 Task: Add Jarrow Formulas Methyl B-12 Cherry Flavor 5000 Mcg to the cart.
Action: Mouse moved to (27, 78)
Screenshot: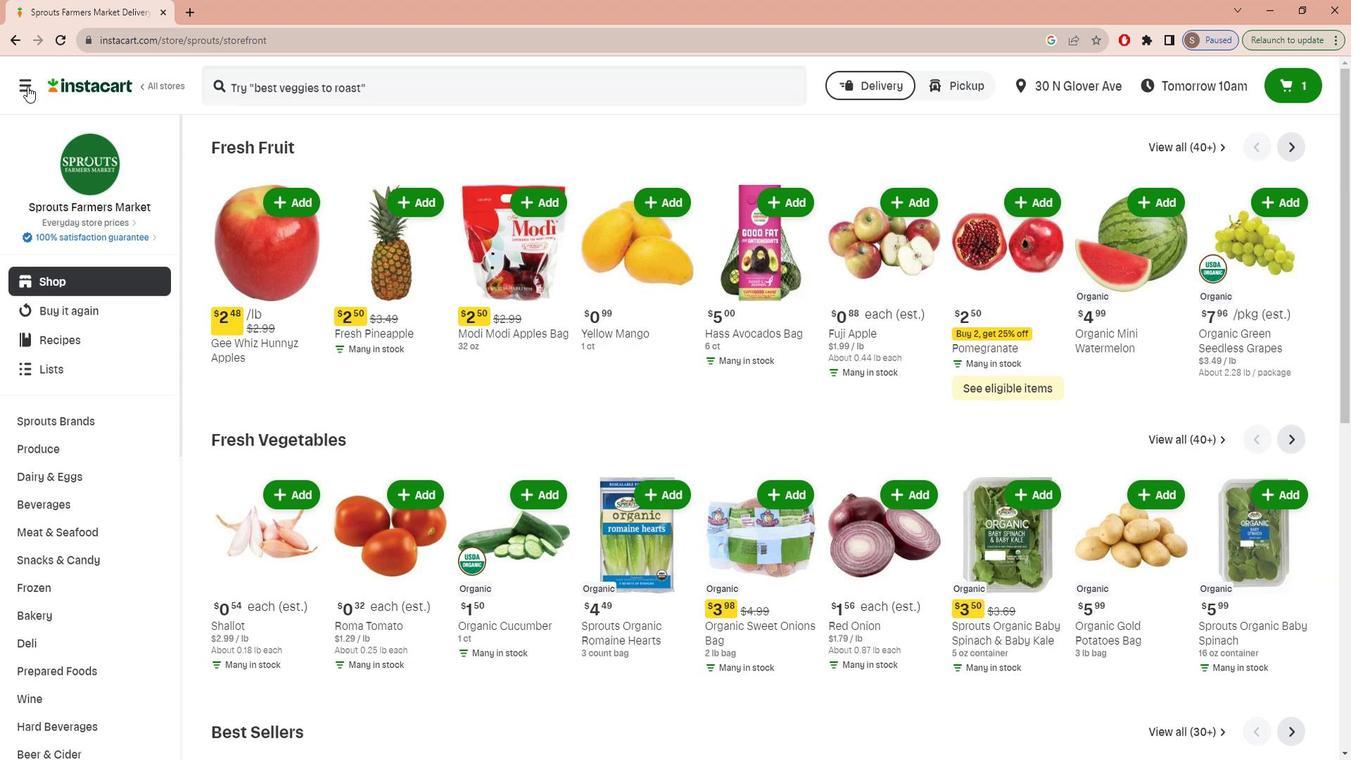 
Action: Mouse pressed left at (27, 78)
Screenshot: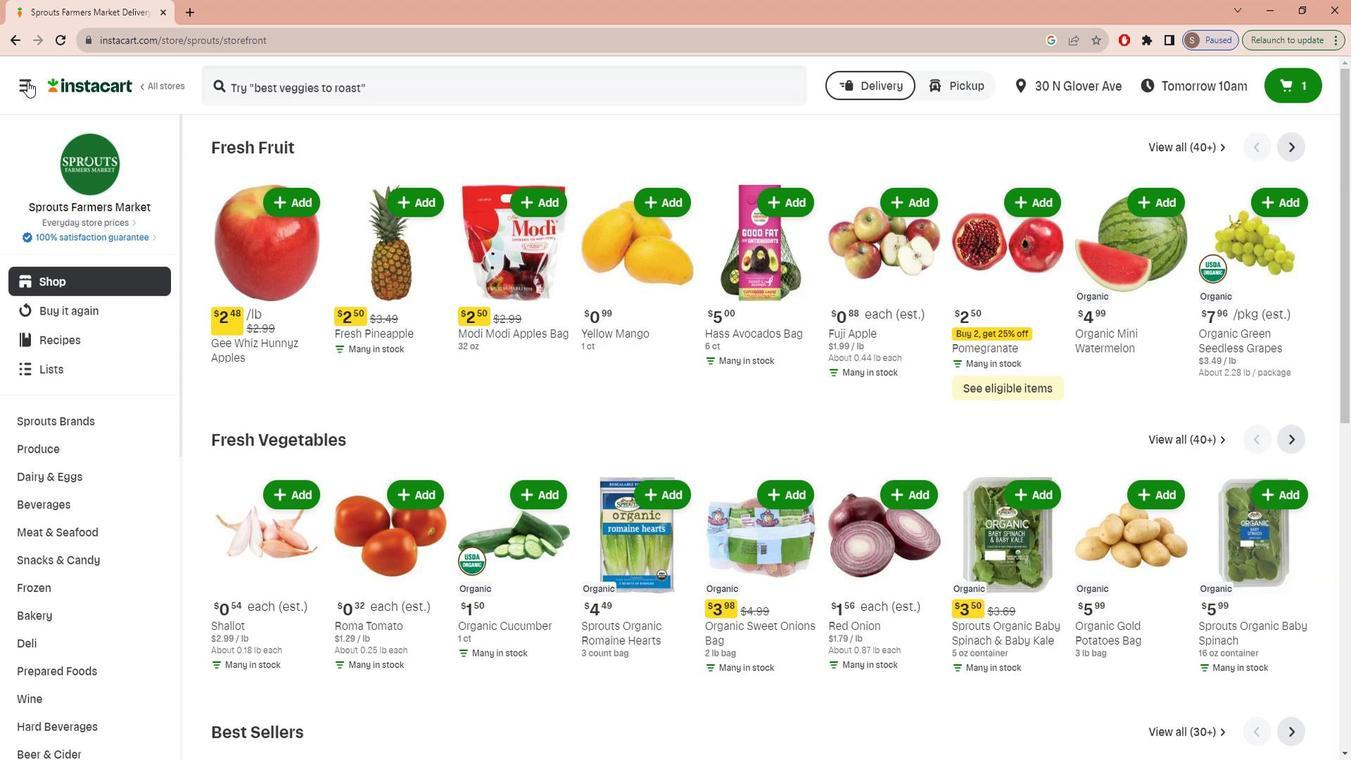 
Action: Mouse moved to (39, 181)
Screenshot: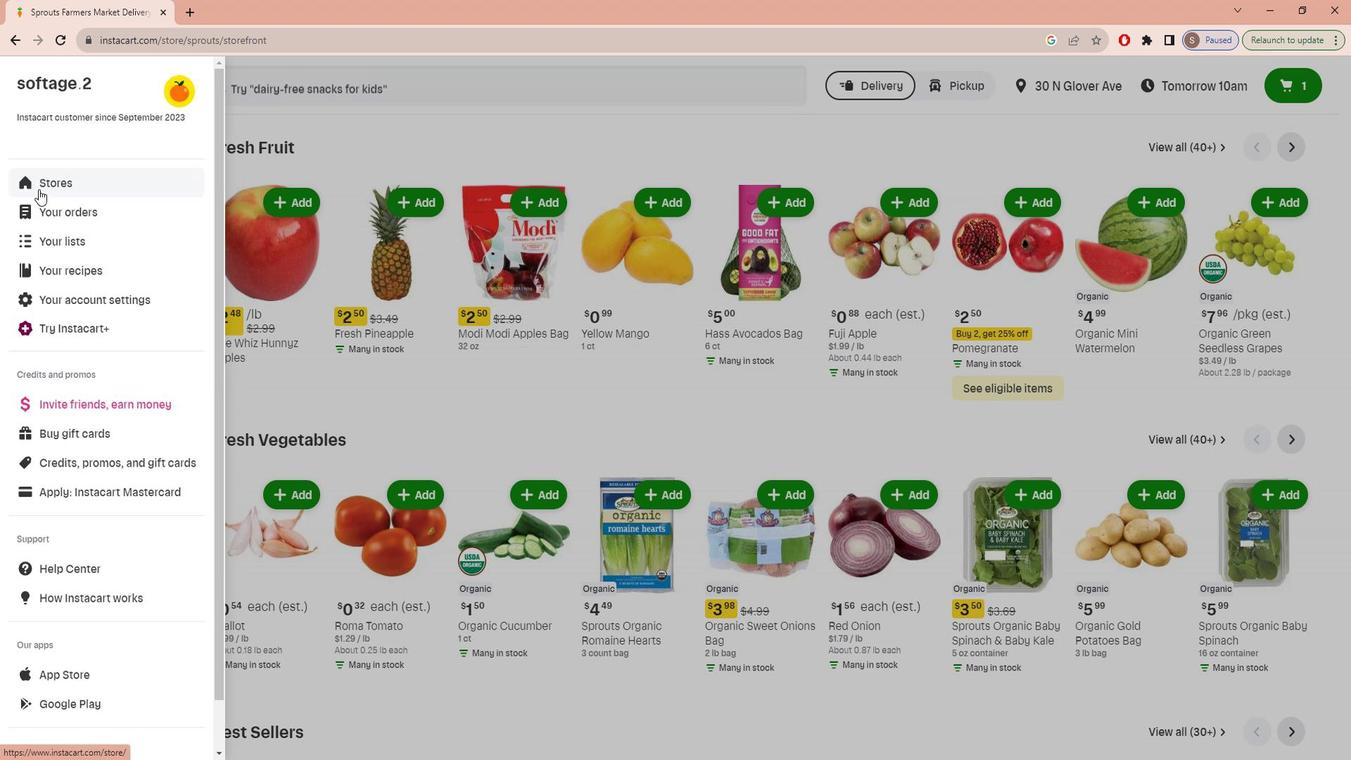 
Action: Mouse pressed left at (39, 181)
Screenshot: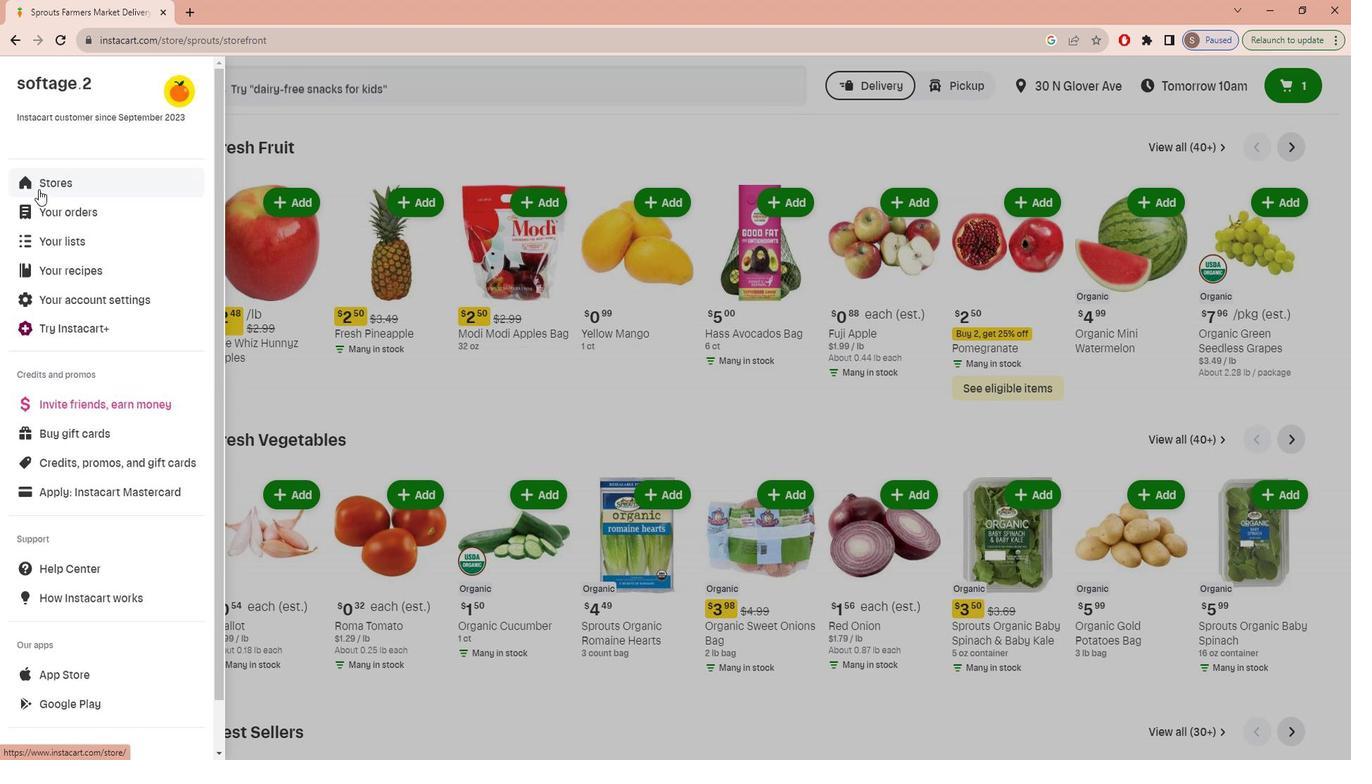 
Action: Mouse moved to (325, 140)
Screenshot: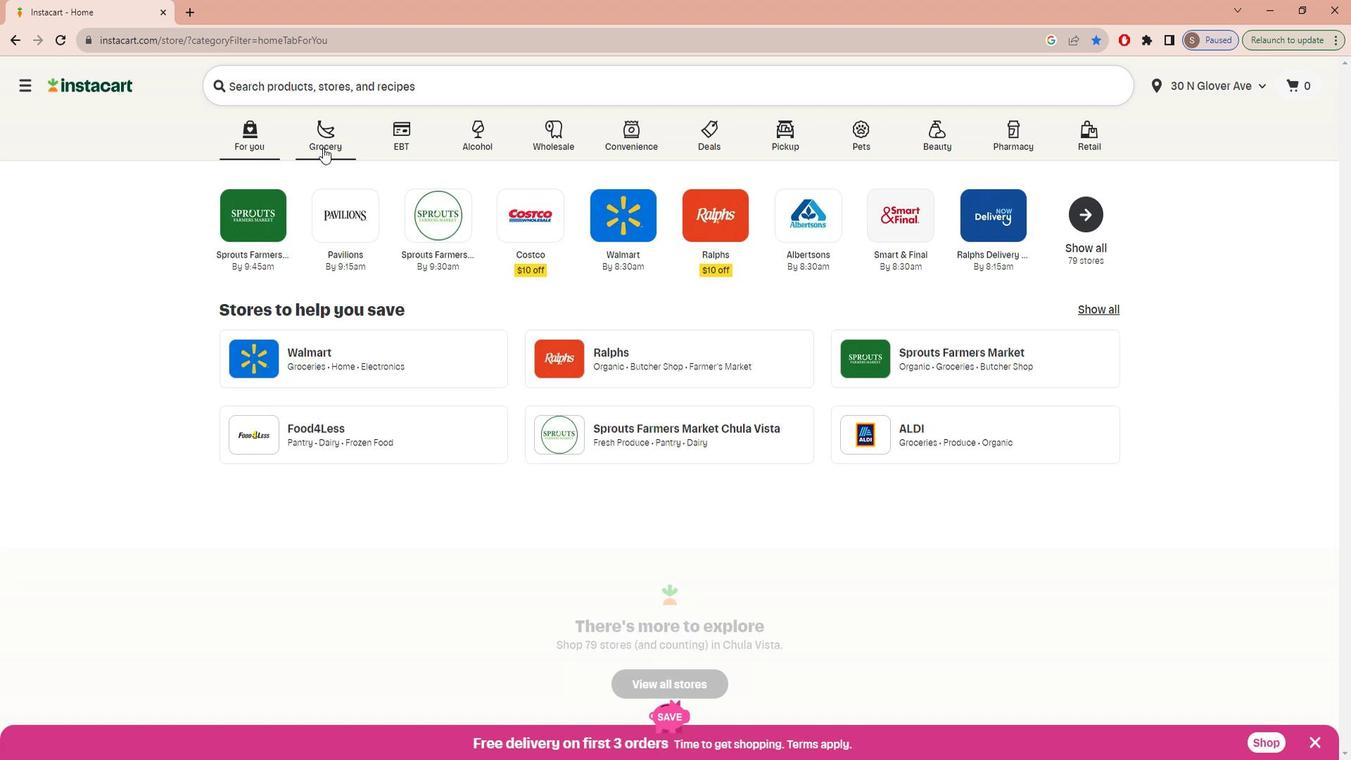 
Action: Mouse pressed left at (325, 140)
Screenshot: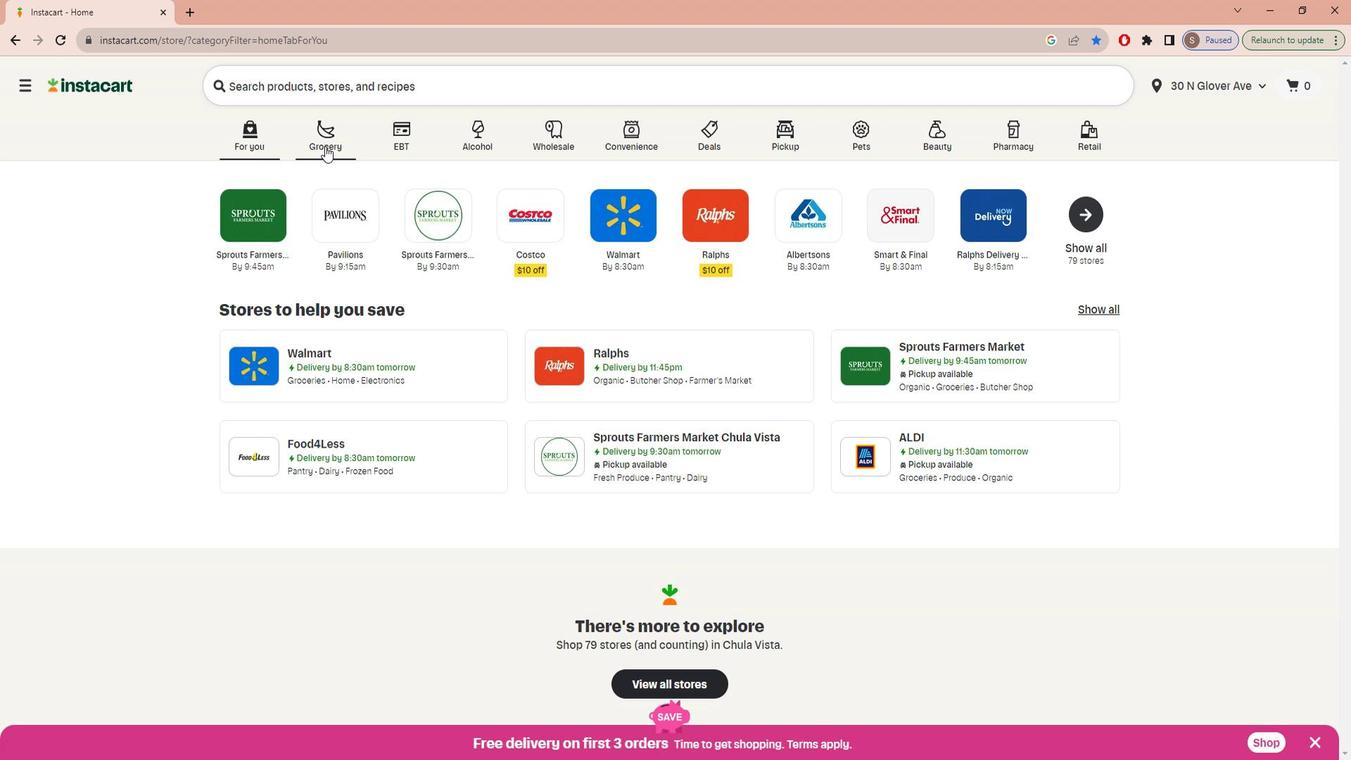 
Action: Mouse moved to (304, 391)
Screenshot: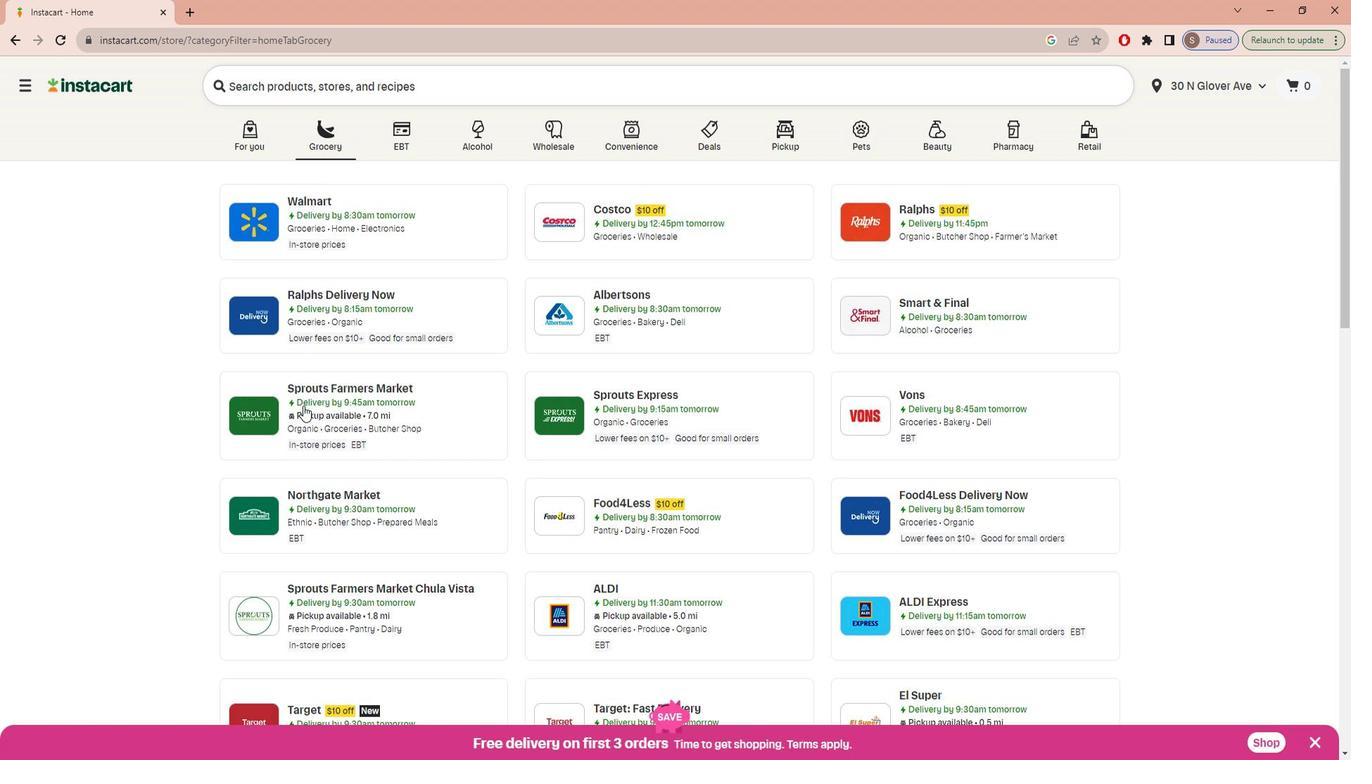 
Action: Mouse pressed left at (304, 391)
Screenshot: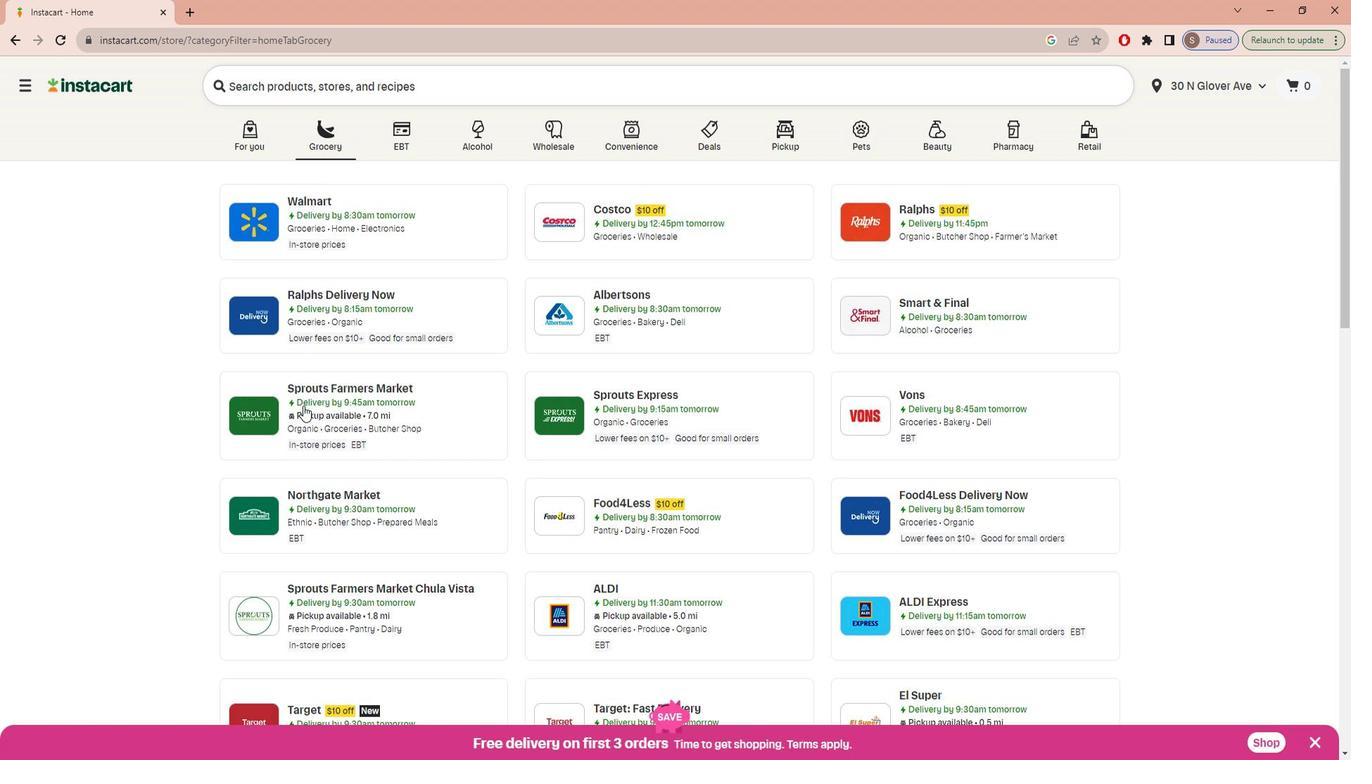 
Action: Mouse moved to (78, 591)
Screenshot: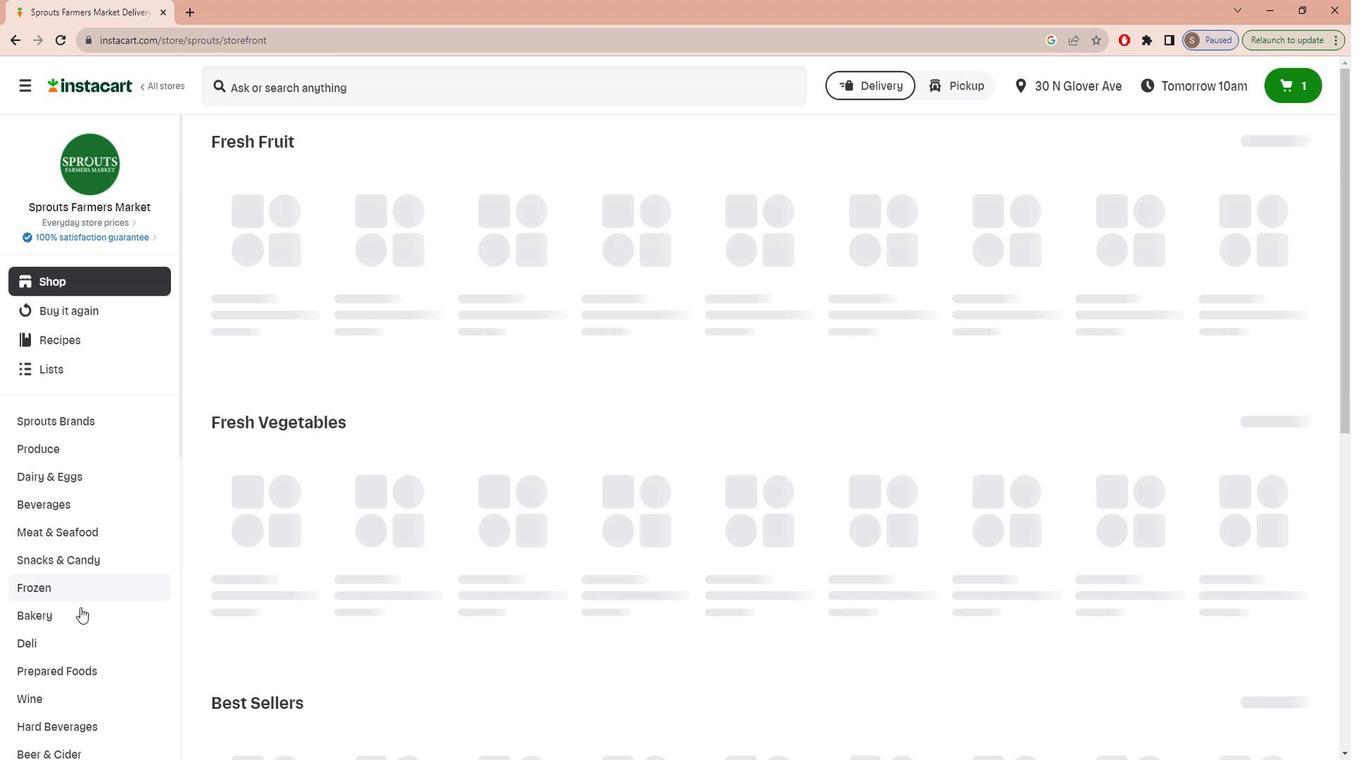
Action: Mouse scrolled (78, 591) with delta (0, 0)
Screenshot: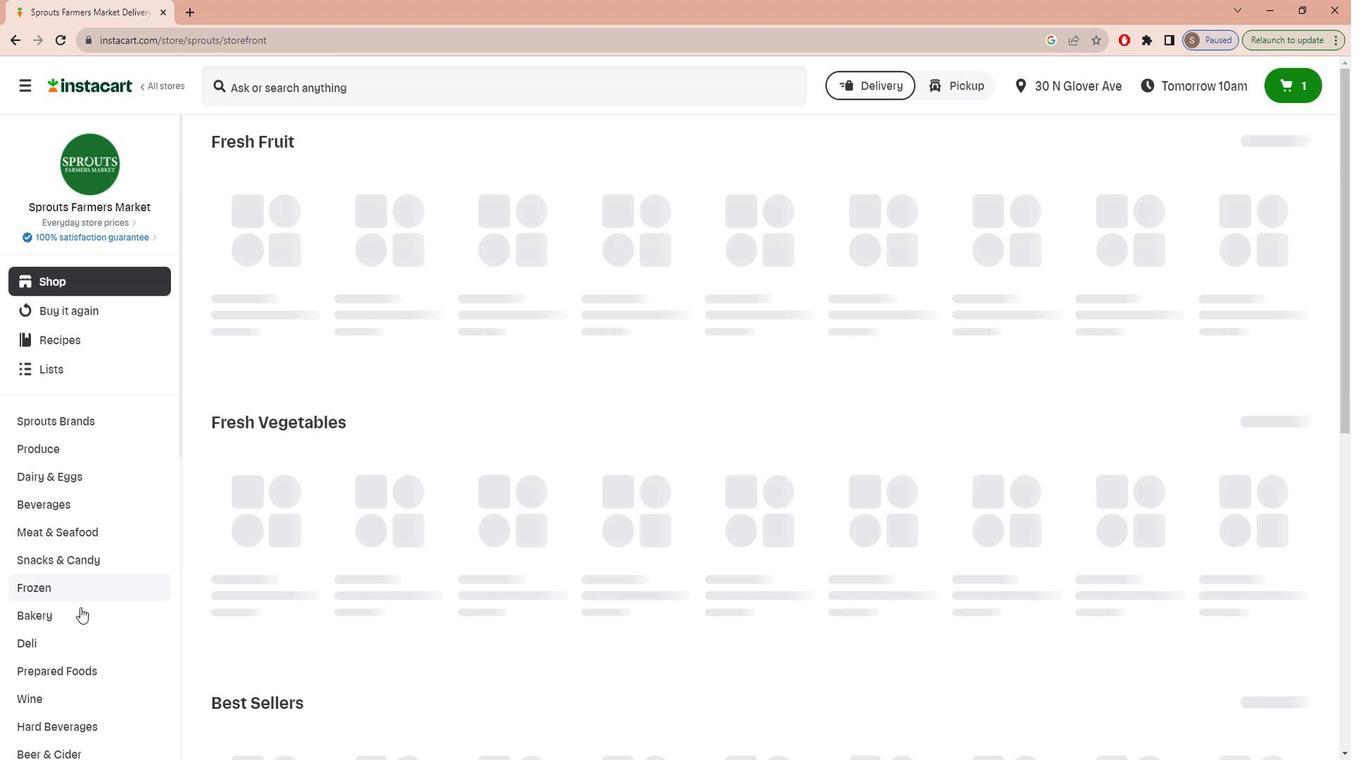 
Action: Mouse moved to (78, 593)
Screenshot: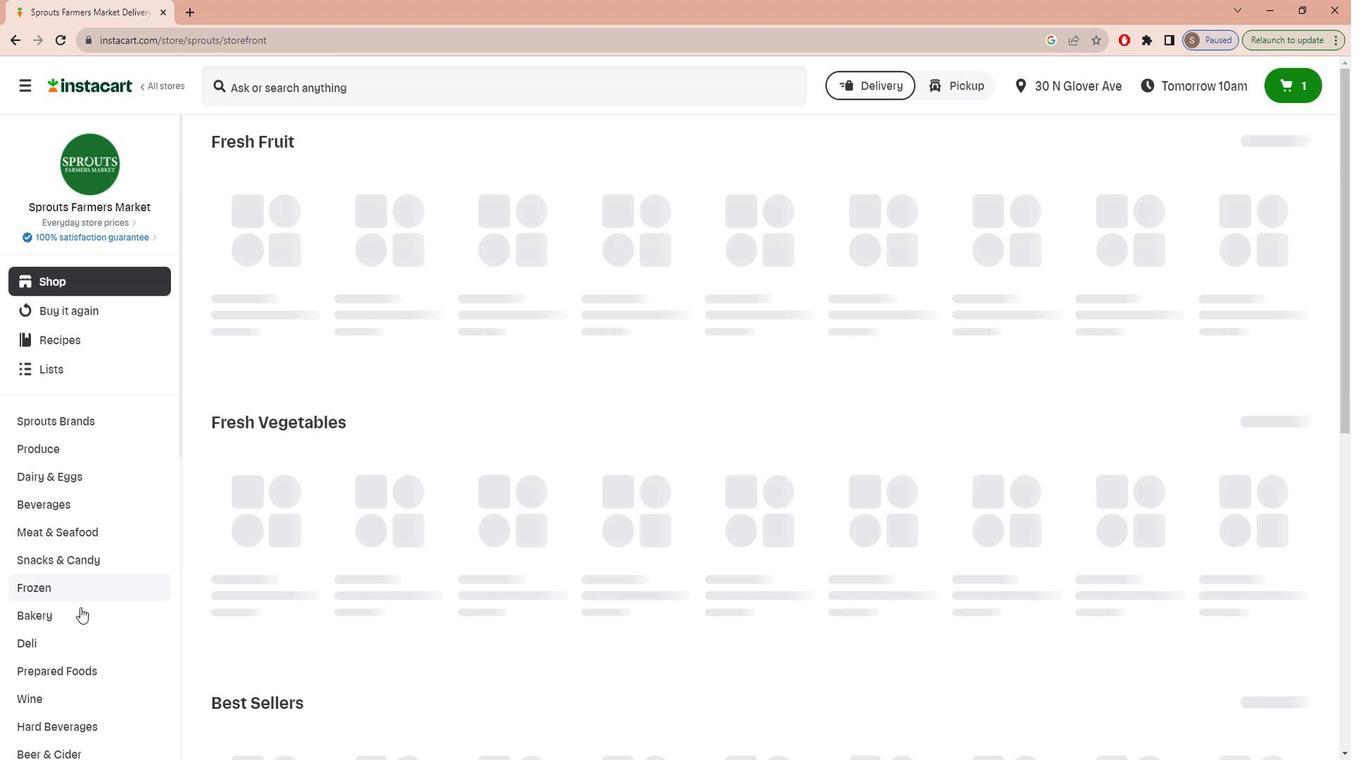 
Action: Mouse scrolled (78, 592) with delta (0, 0)
Screenshot: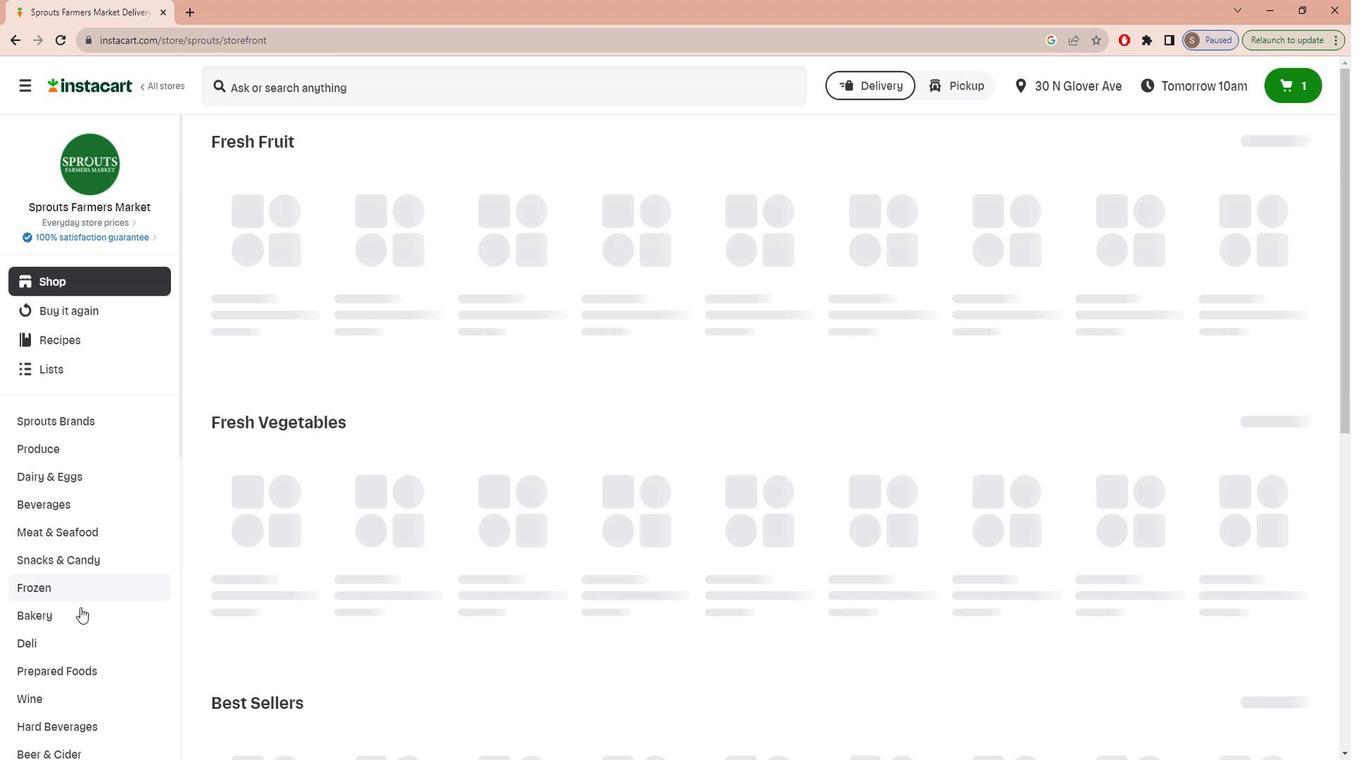 
Action: Mouse moved to (77, 593)
Screenshot: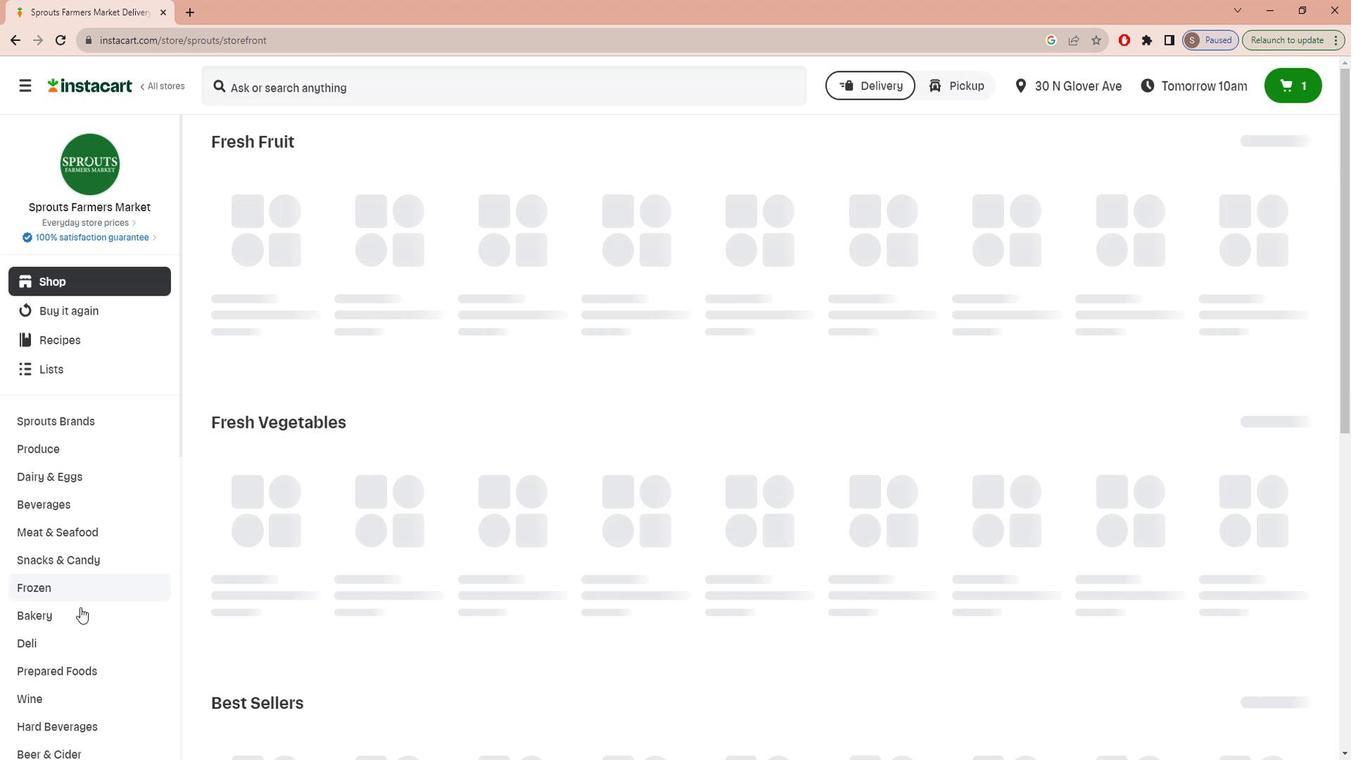 
Action: Mouse scrolled (77, 592) with delta (0, 0)
Screenshot: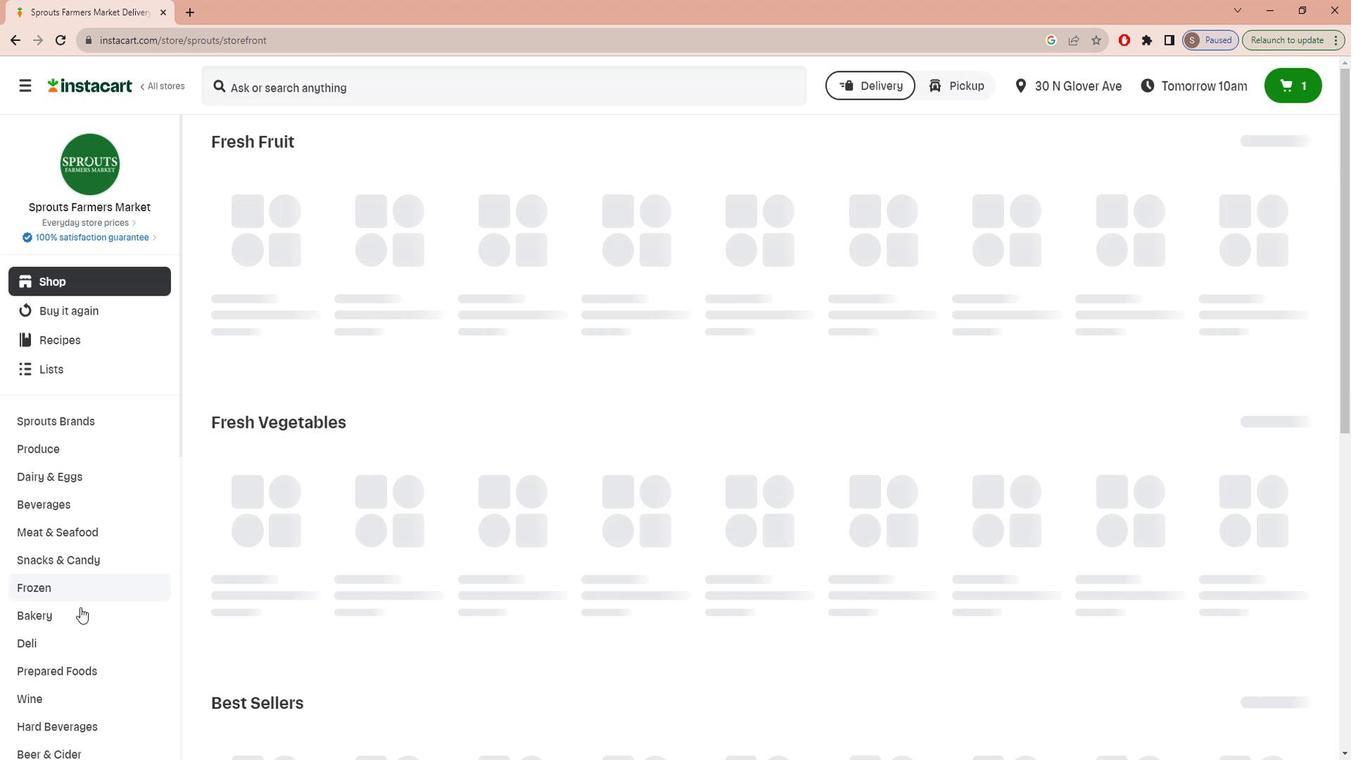 
Action: Mouse moved to (77, 593)
Screenshot: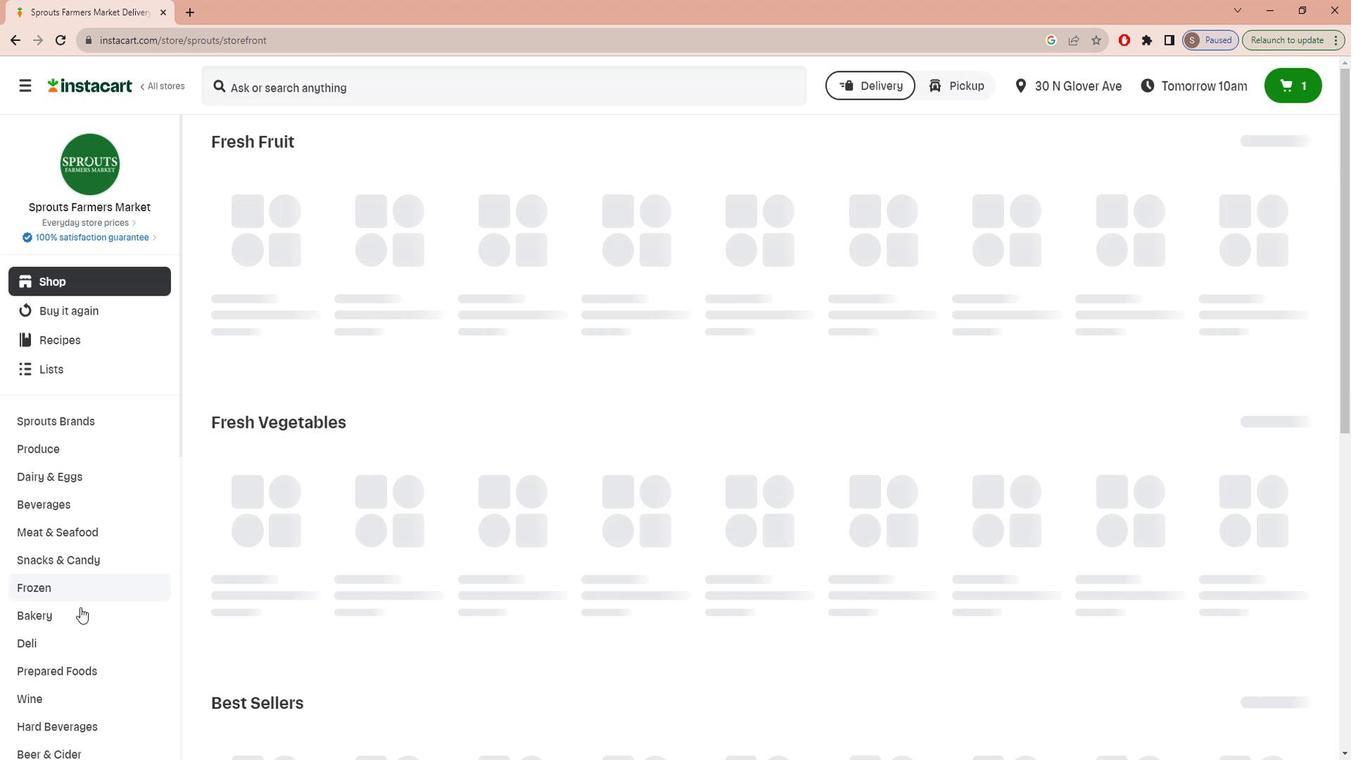 
Action: Mouse scrolled (77, 593) with delta (0, 0)
Screenshot: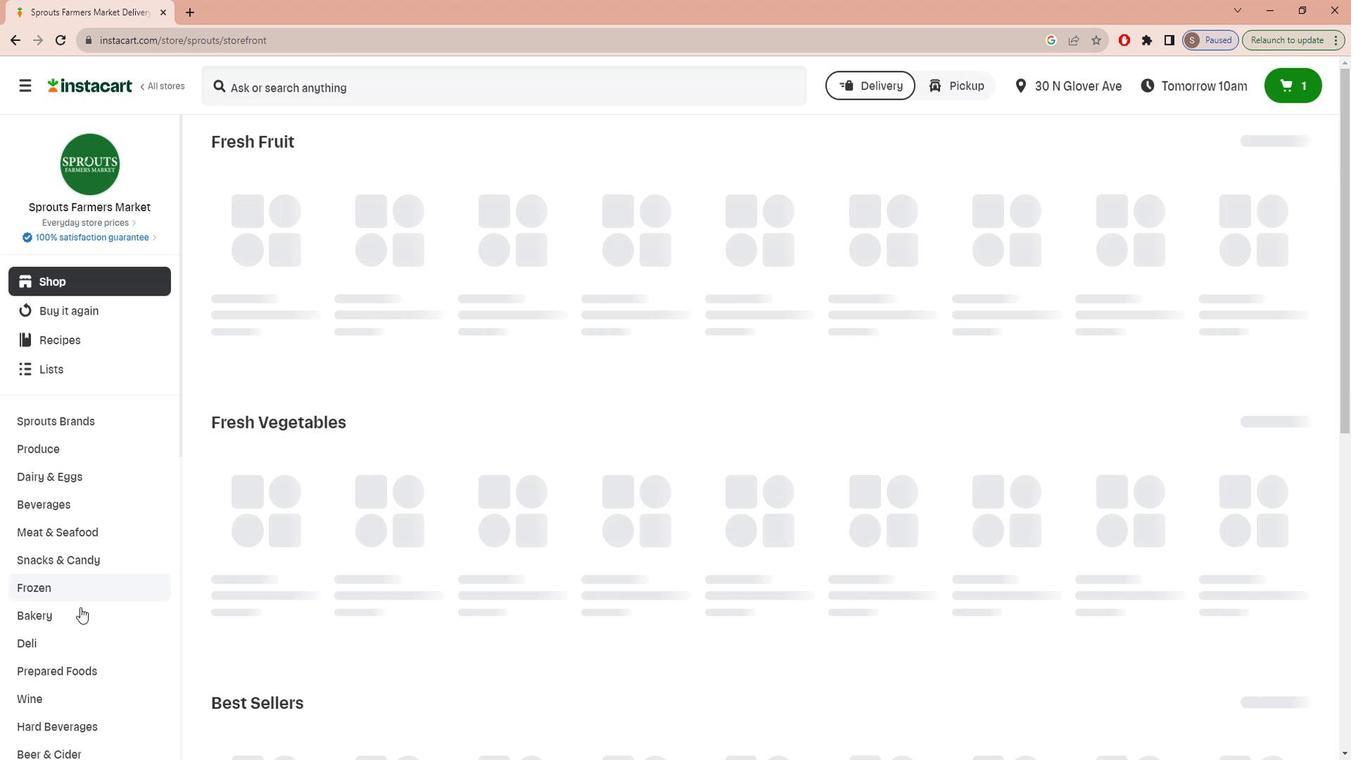 
Action: Mouse scrolled (77, 593) with delta (0, 0)
Screenshot: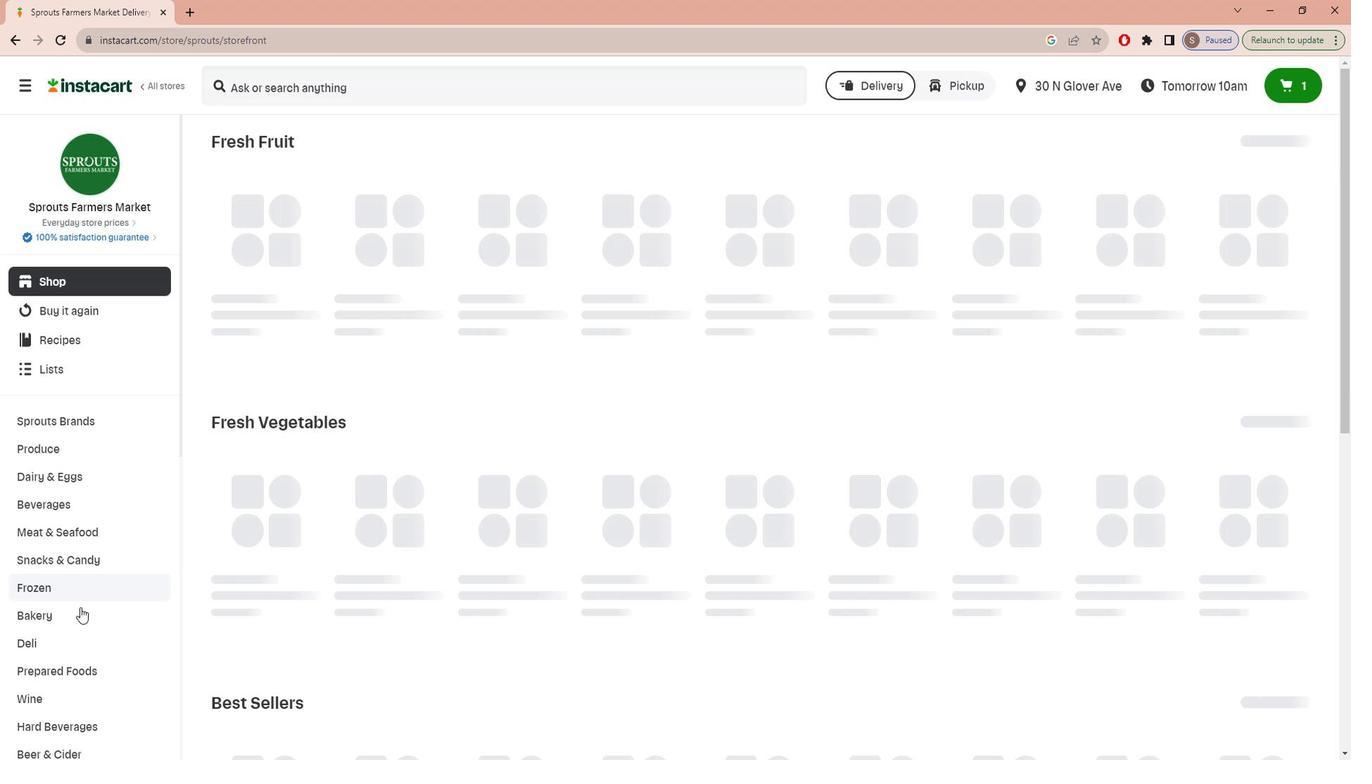 
Action: Mouse scrolled (77, 593) with delta (0, 0)
Screenshot: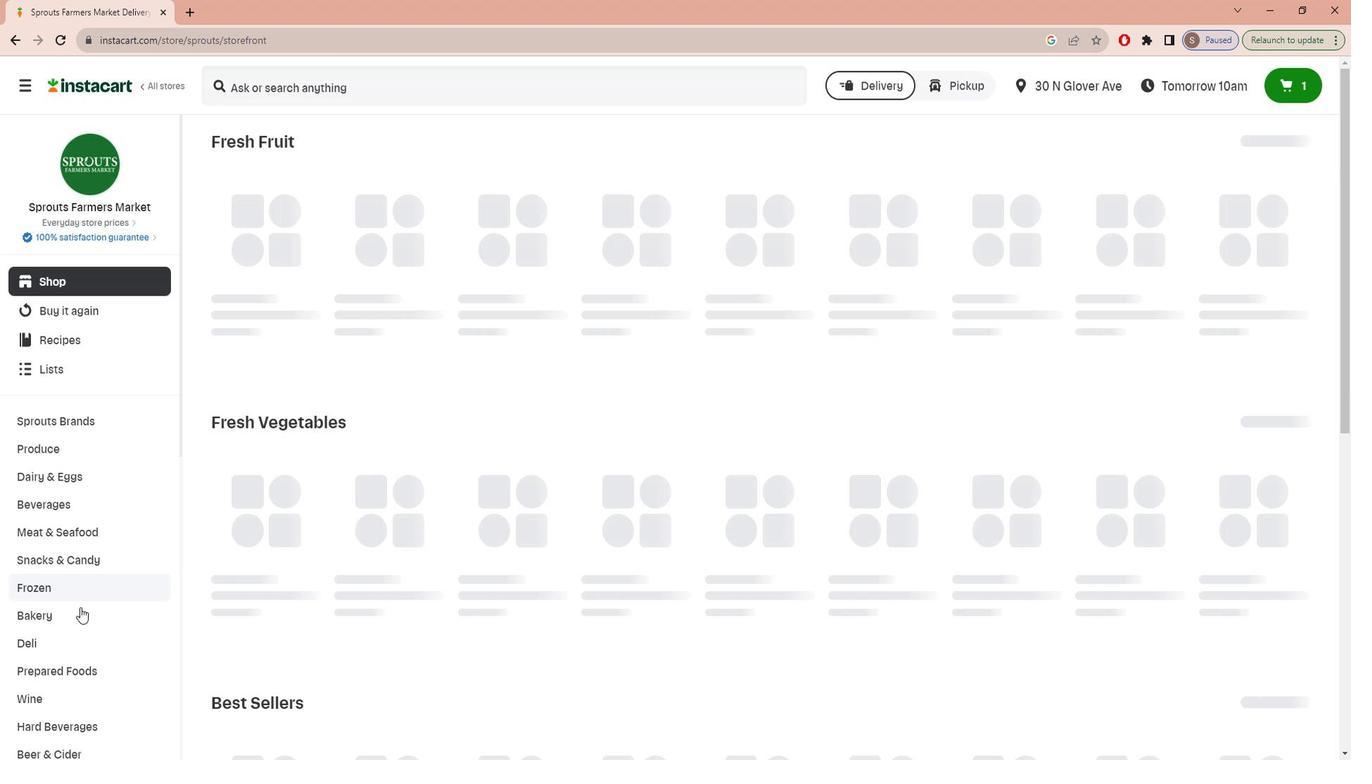 
Action: Mouse scrolled (77, 593) with delta (0, 0)
Screenshot: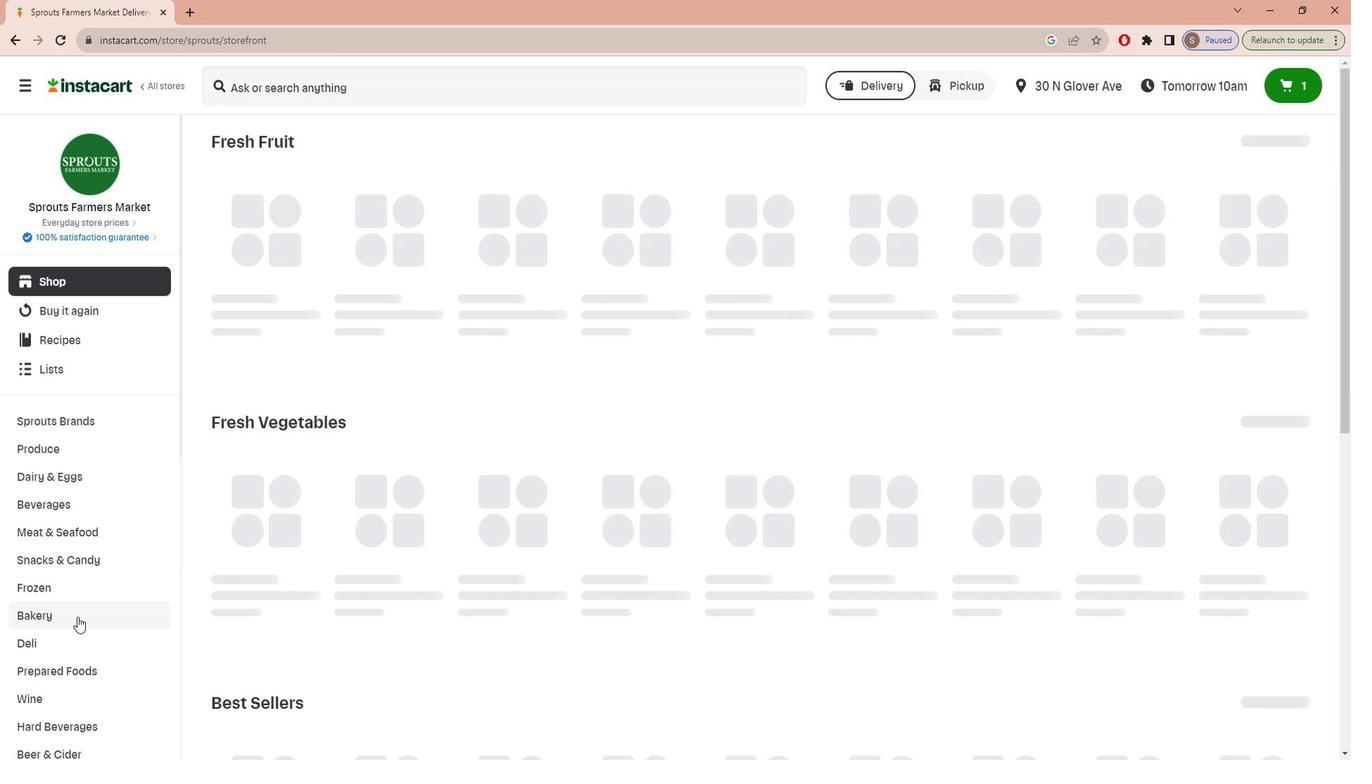 
Action: Mouse moved to (77, 593)
Screenshot: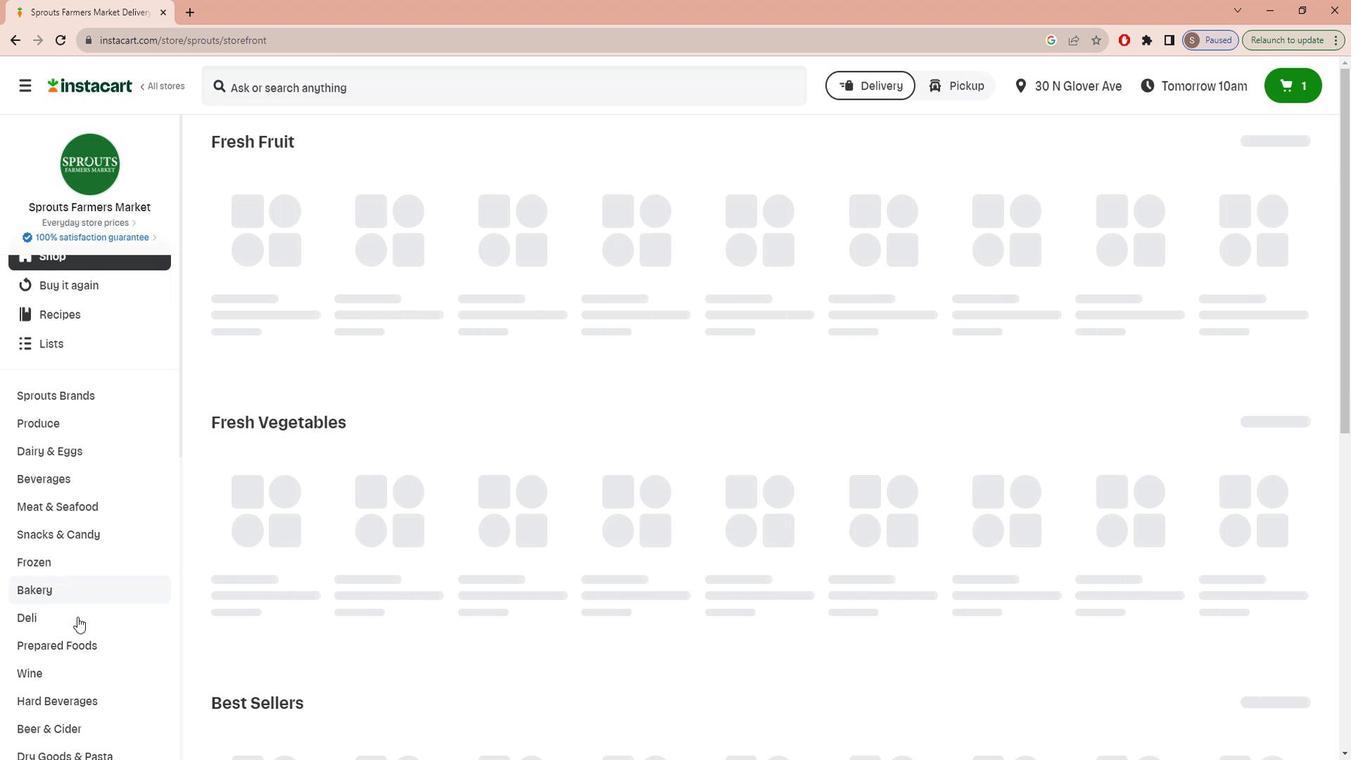 
Action: Mouse scrolled (77, 593) with delta (0, 0)
Screenshot: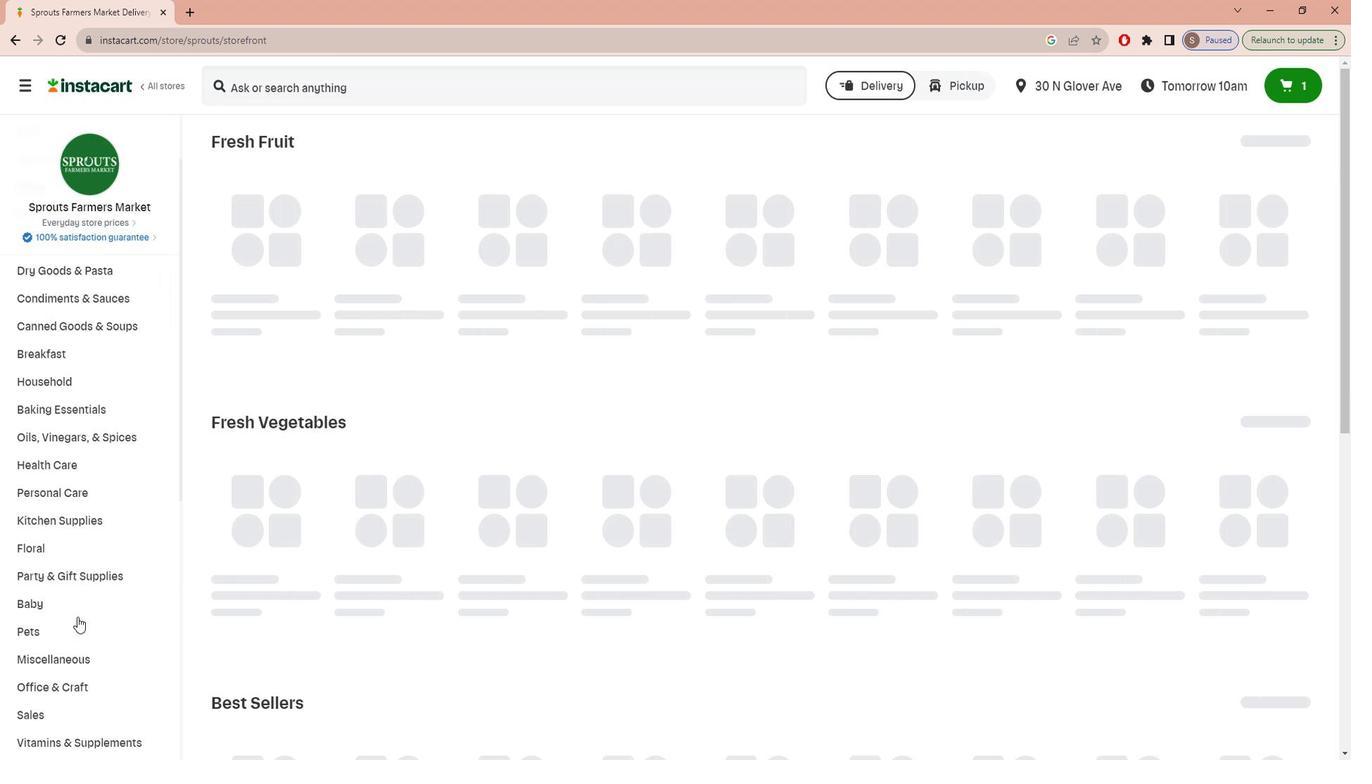 
Action: Mouse scrolled (77, 593) with delta (0, 0)
Screenshot: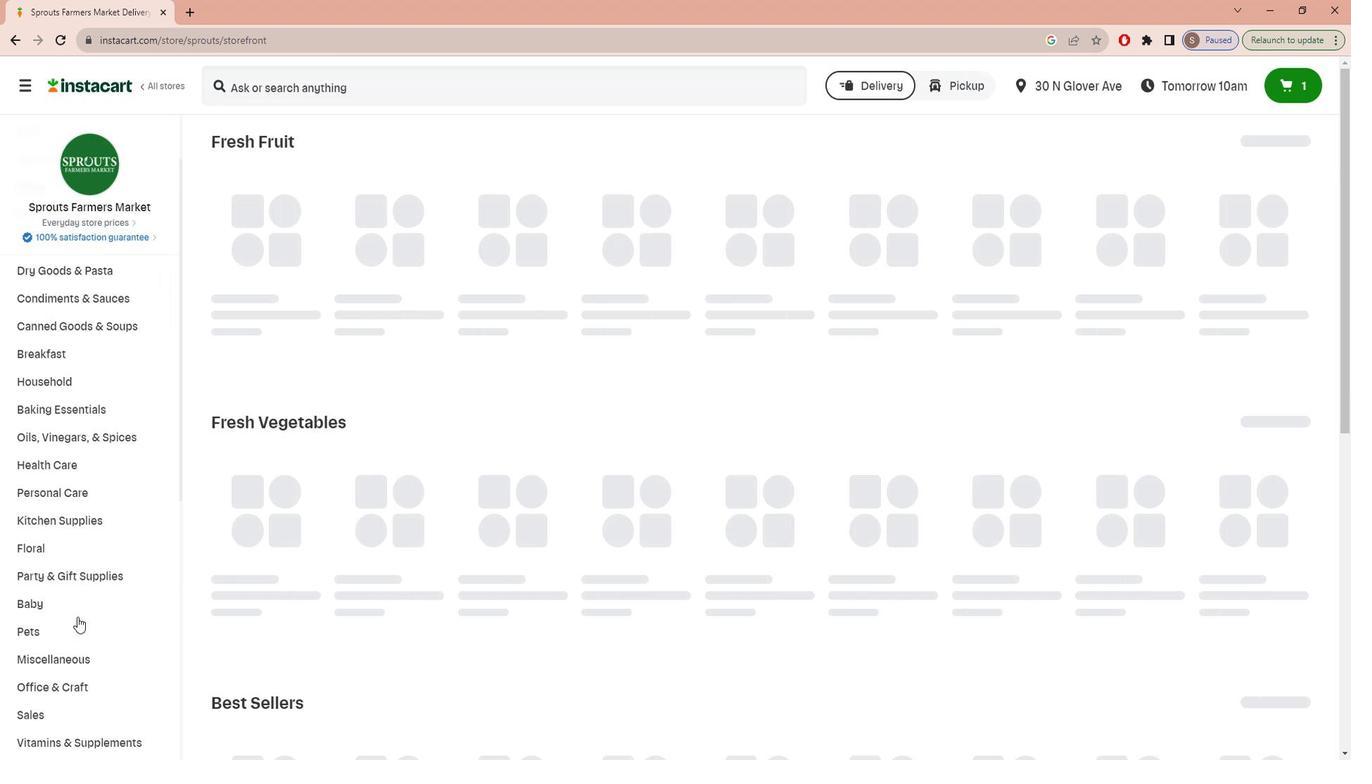 
Action: Mouse scrolled (77, 593) with delta (0, 0)
Screenshot: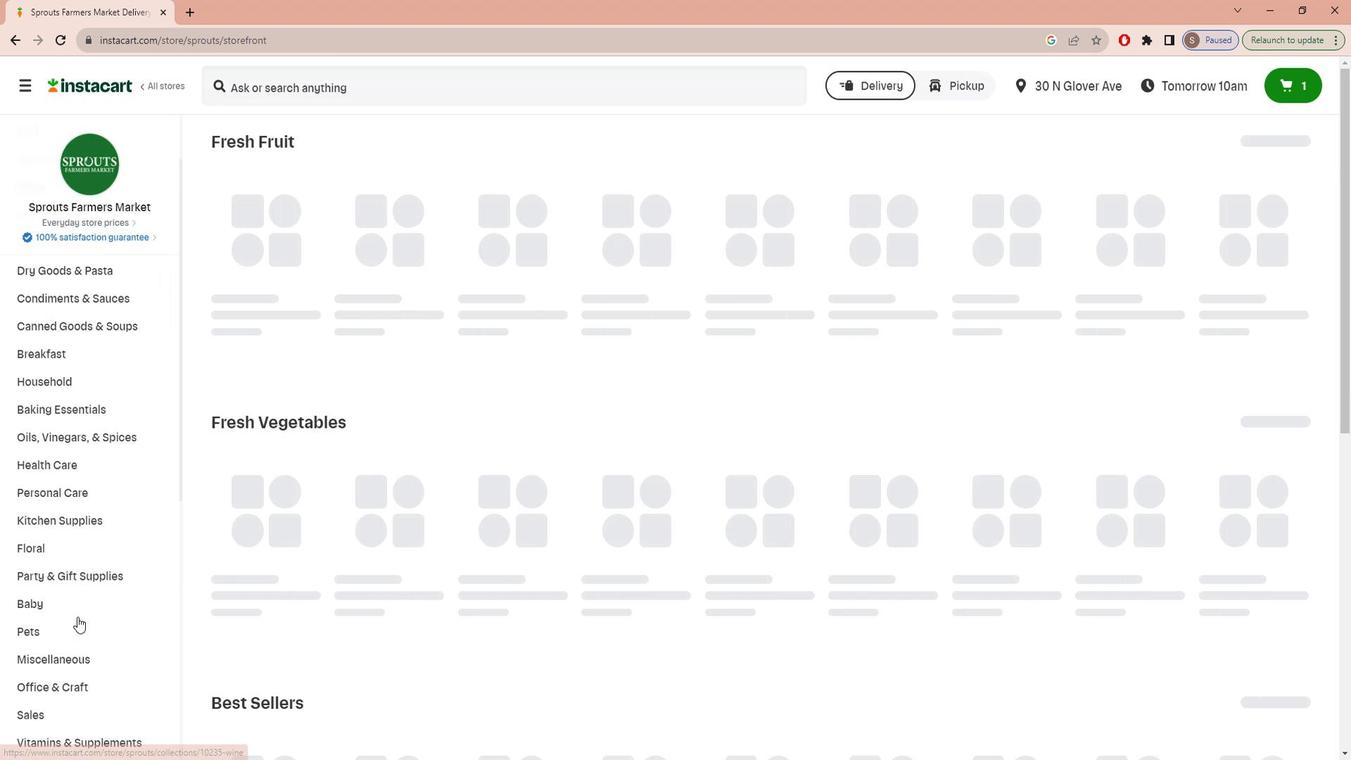 
Action: Mouse scrolled (77, 593) with delta (0, 0)
Screenshot: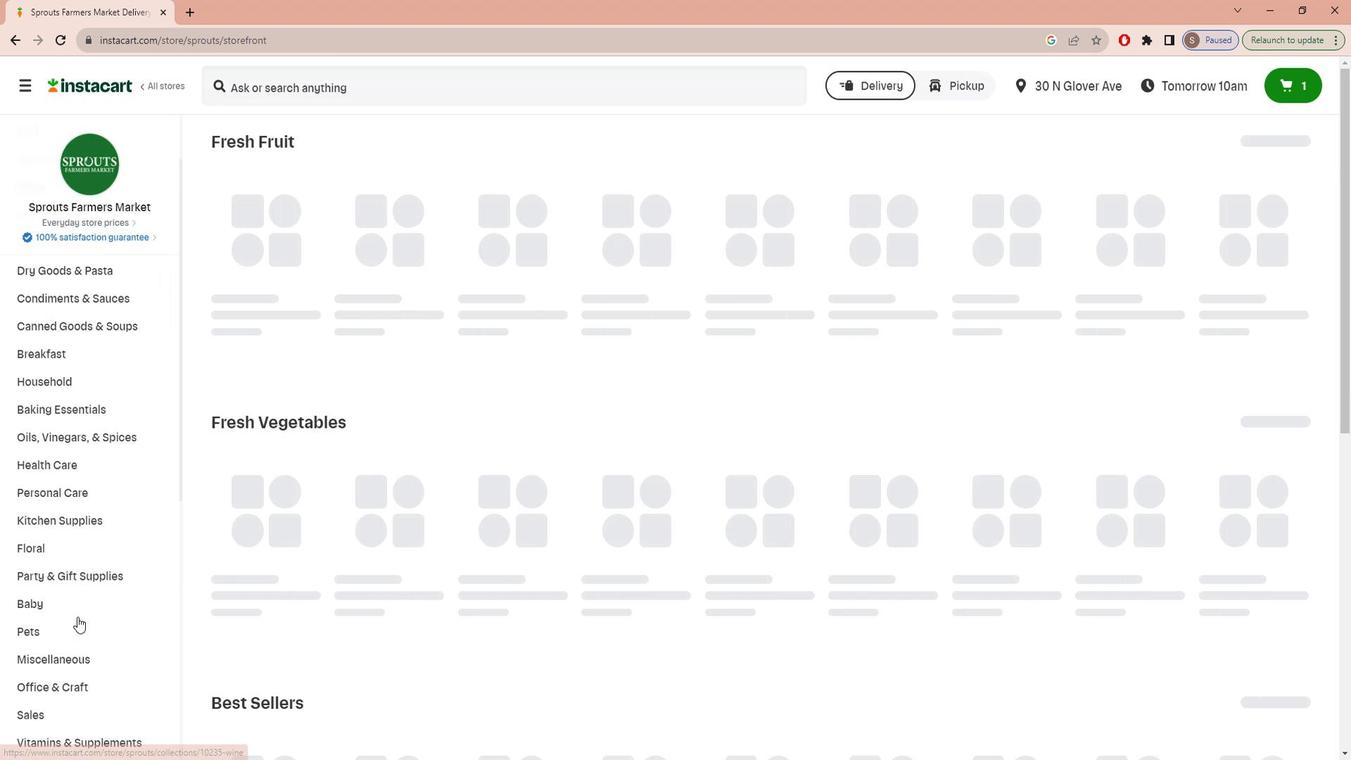 
Action: Mouse scrolled (77, 593) with delta (0, 0)
Screenshot: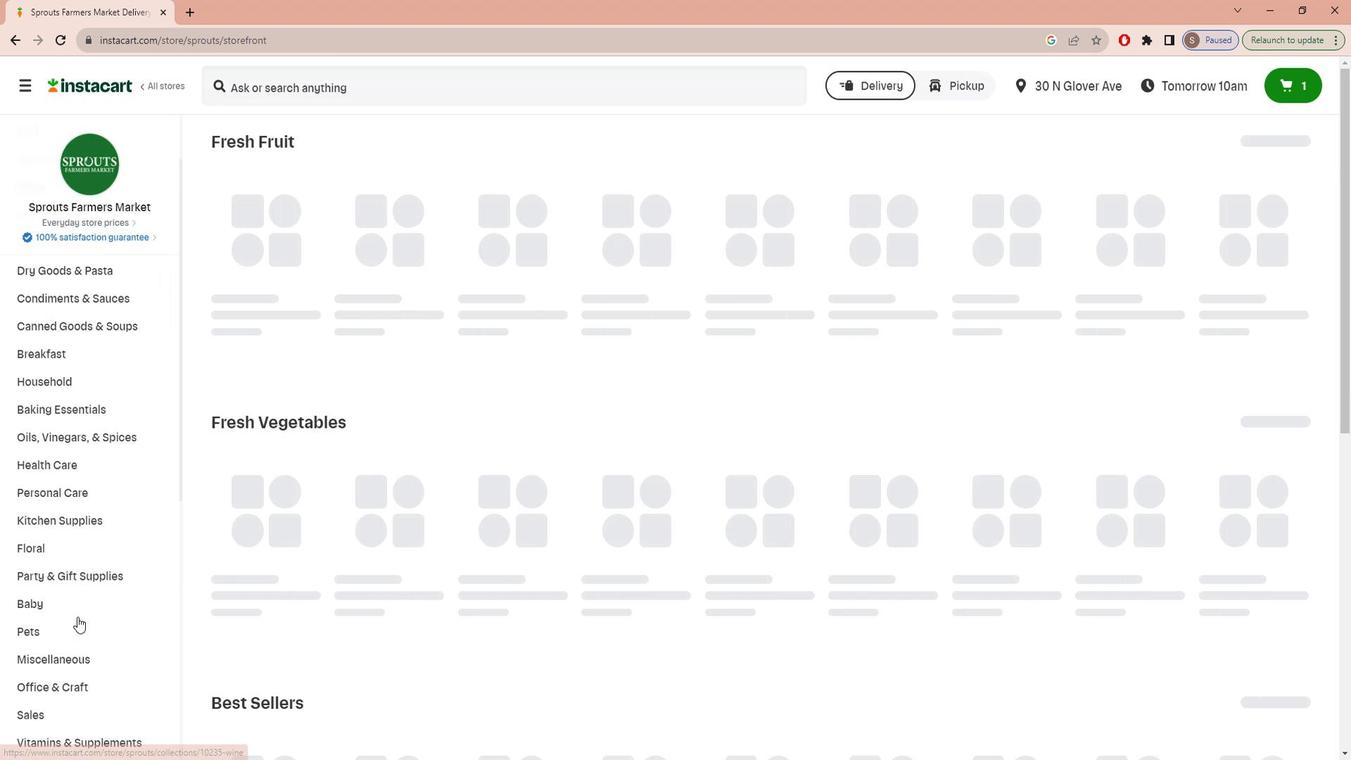 
Action: Mouse scrolled (77, 593) with delta (0, 0)
Screenshot: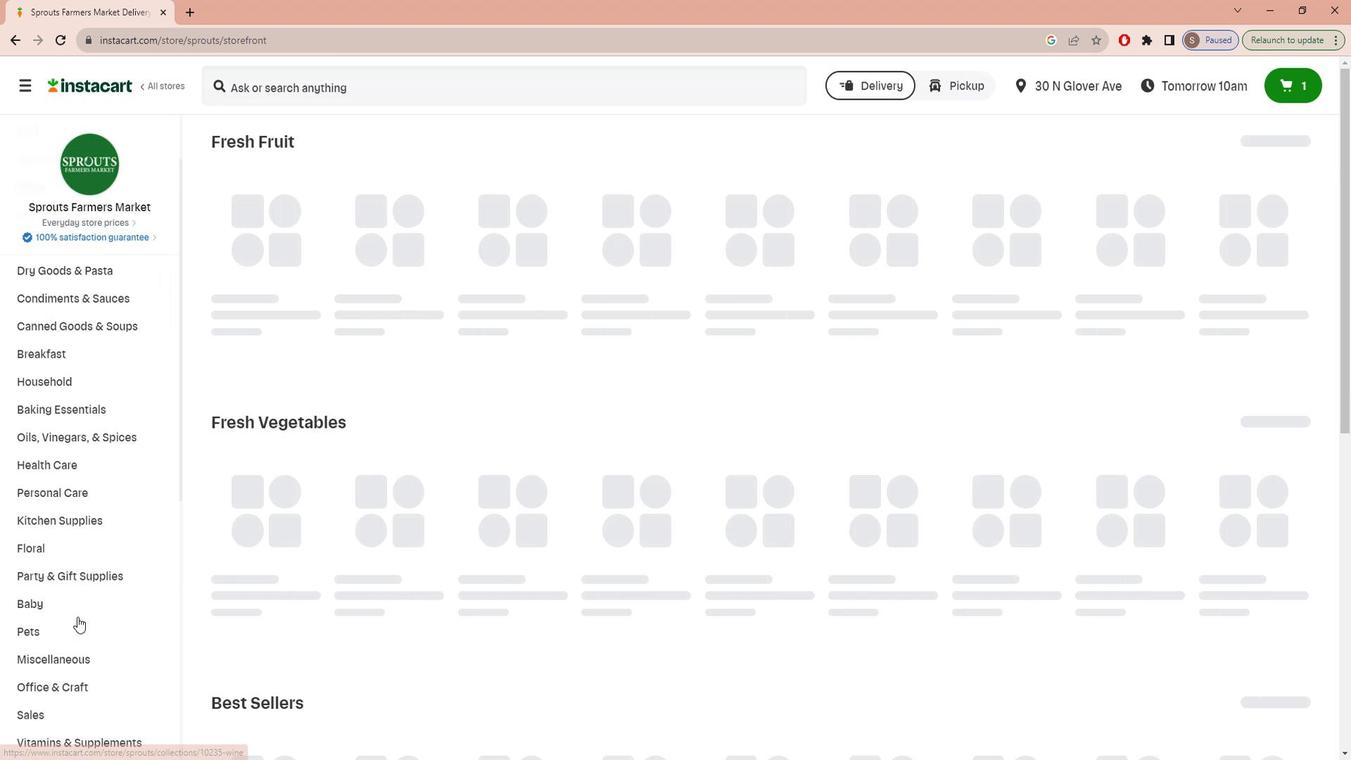 
Action: Mouse moved to (74, 647)
Screenshot: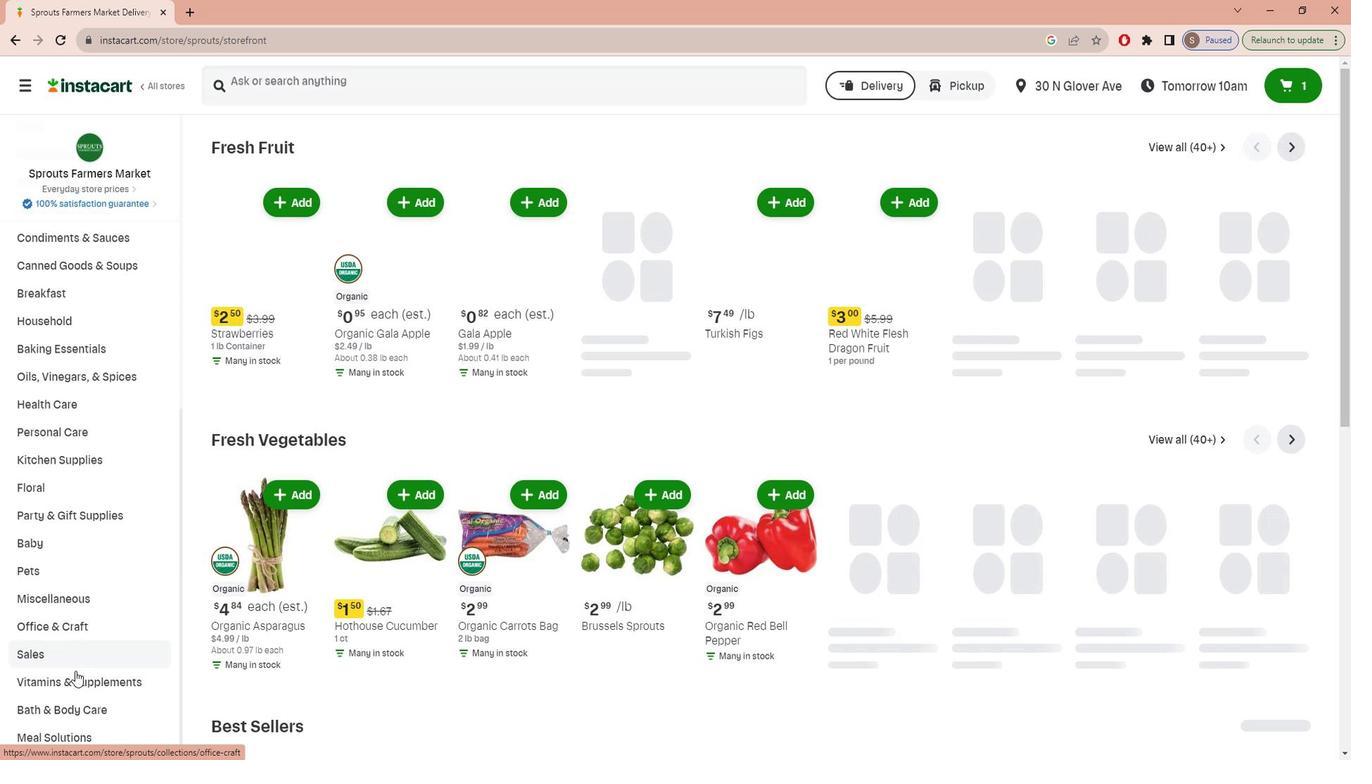 
Action: Mouse pressed left at (74, 647)
Screenshot: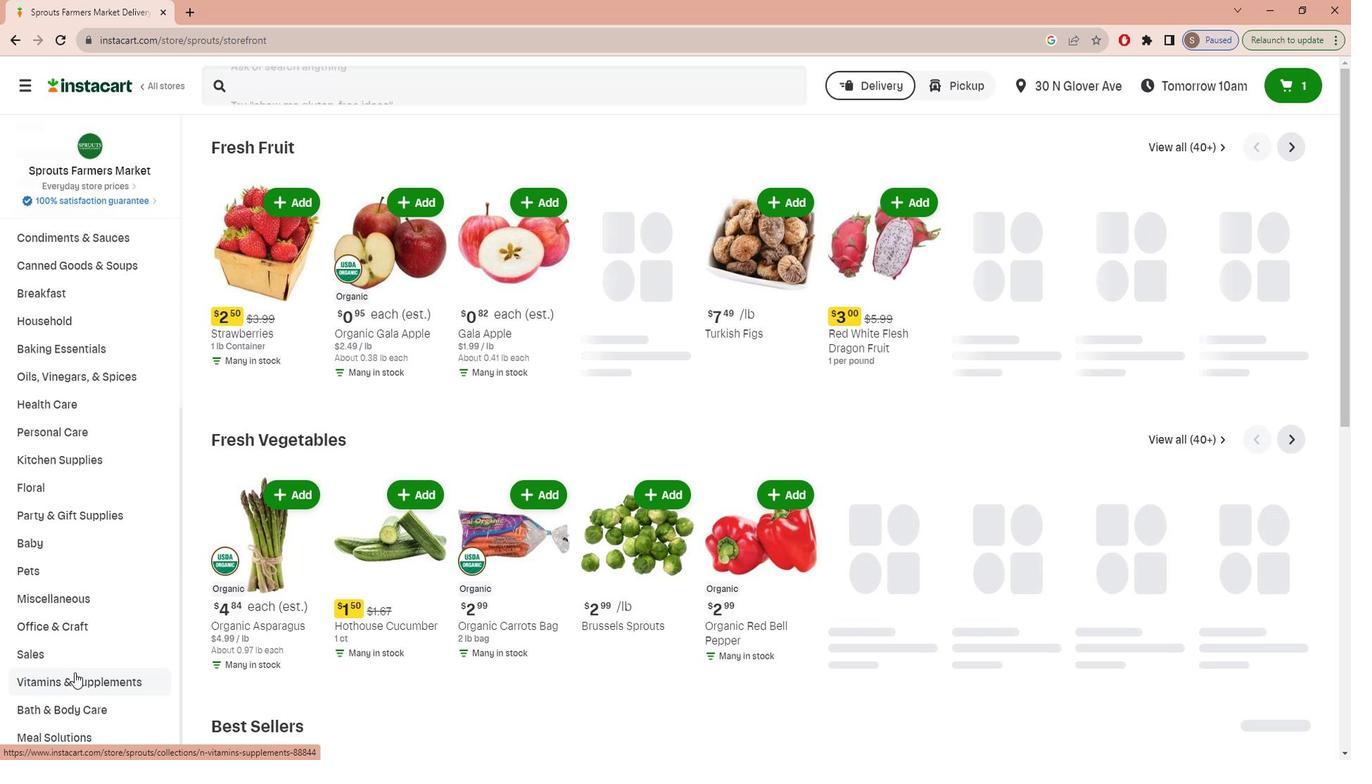 
Action: Mouse moved to (1301, 165)
Screenshot: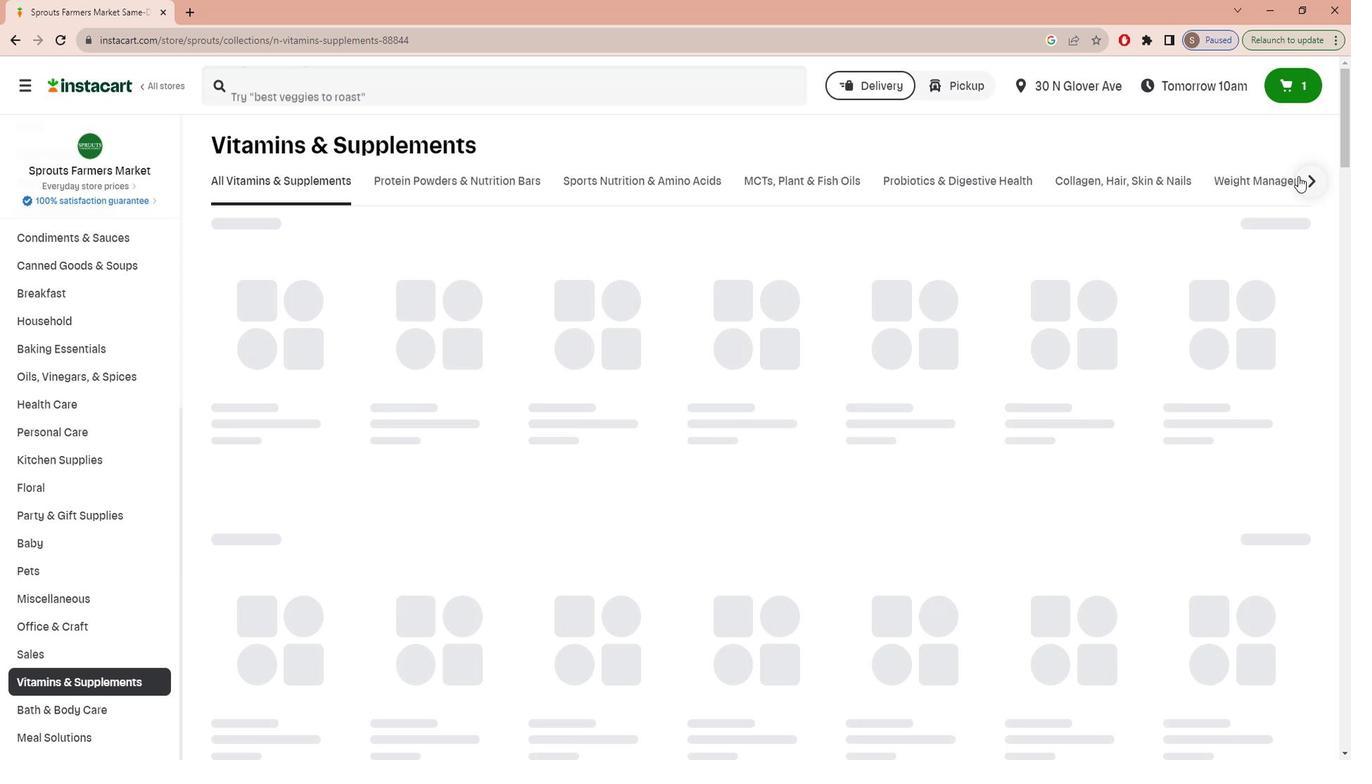 
Action: Mouse pressed left at (1301, 165)
Screenshot: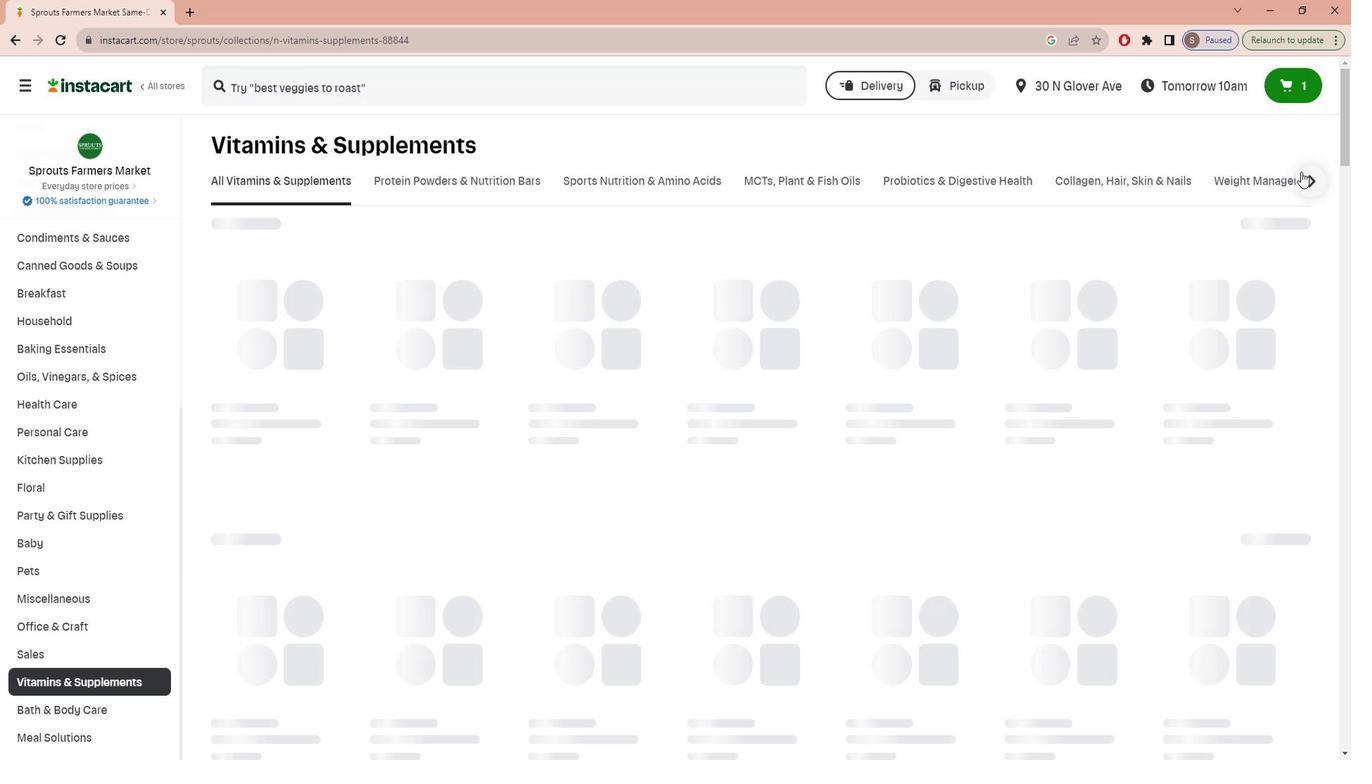 
Action: Mouse moved to (952, 170)
Screenshot: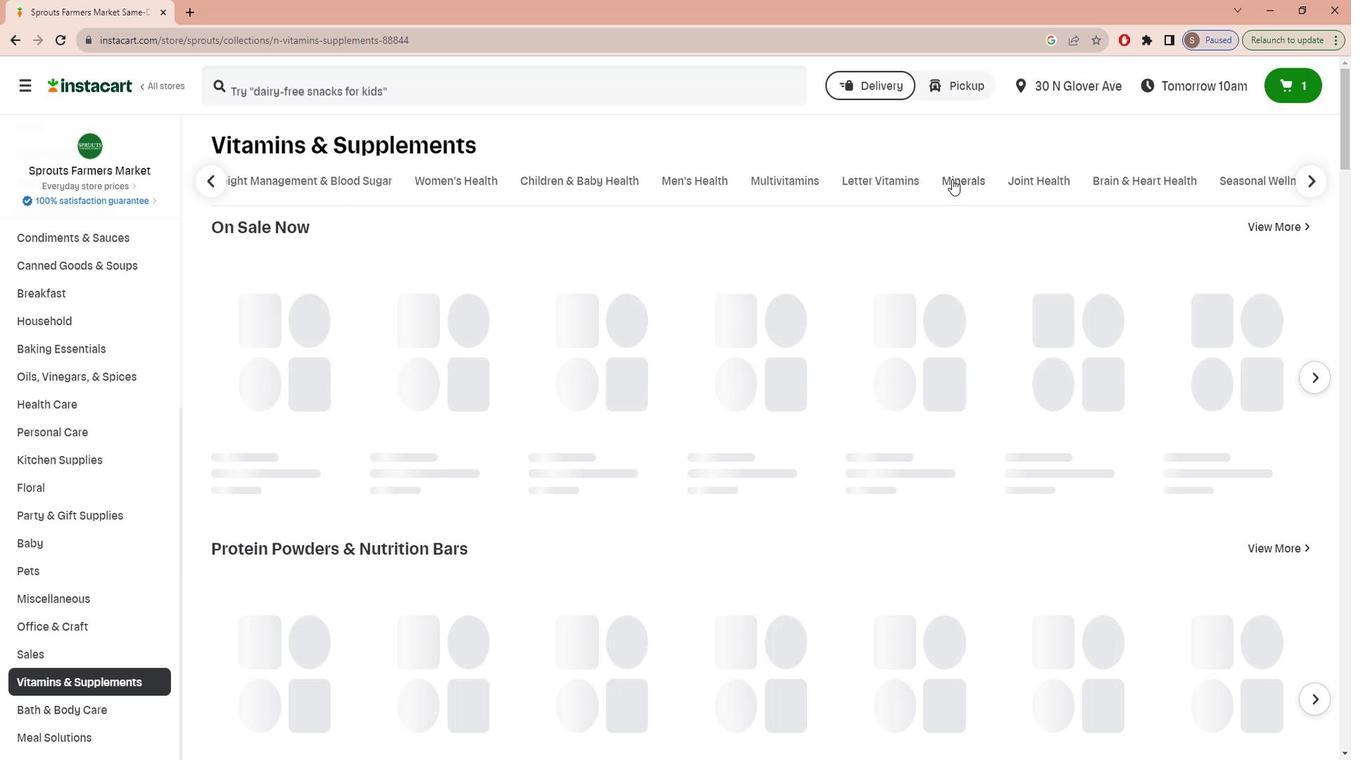 
Action: Mouse pressed left at (952, 170)
Screenshot: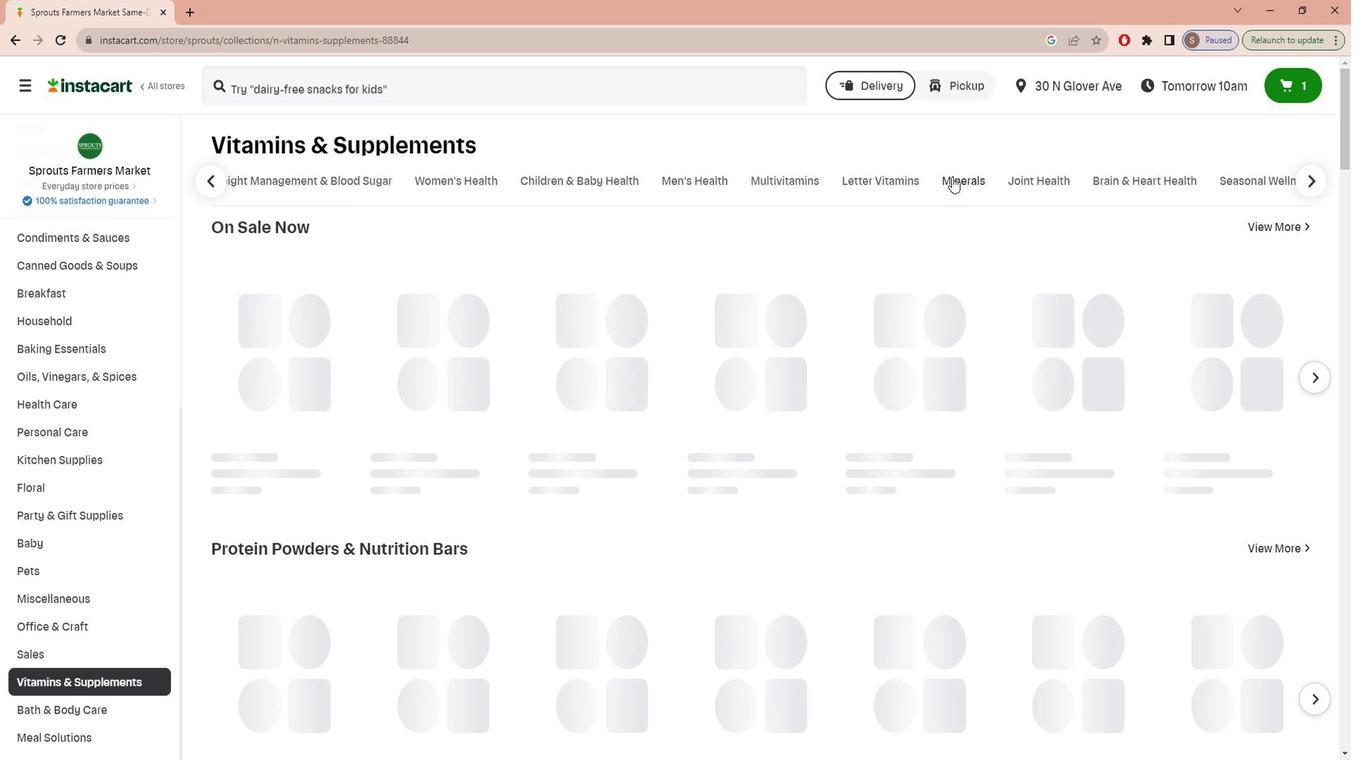 
Action: Mouse moved to (537, 81)
Screenshot: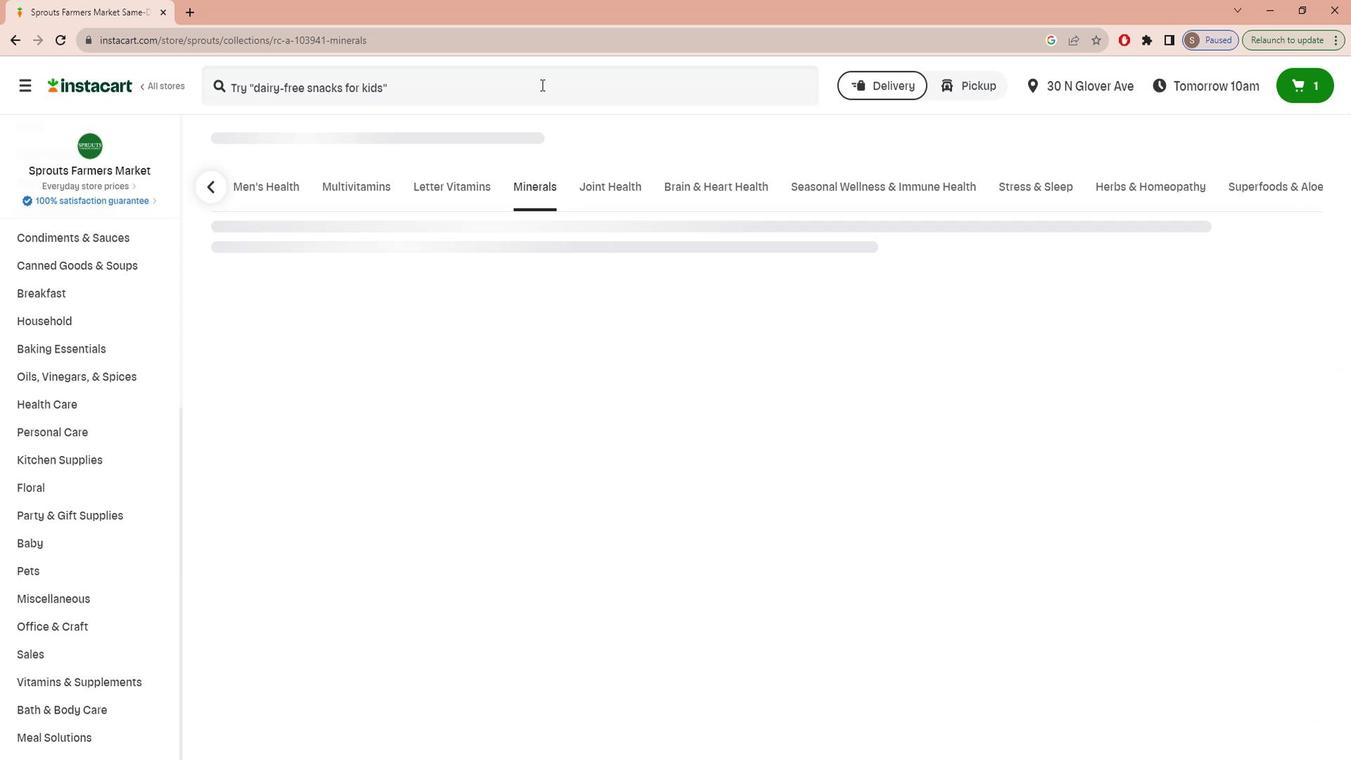 
Action: Mouse pressed left at (537, 81)
Screenshot: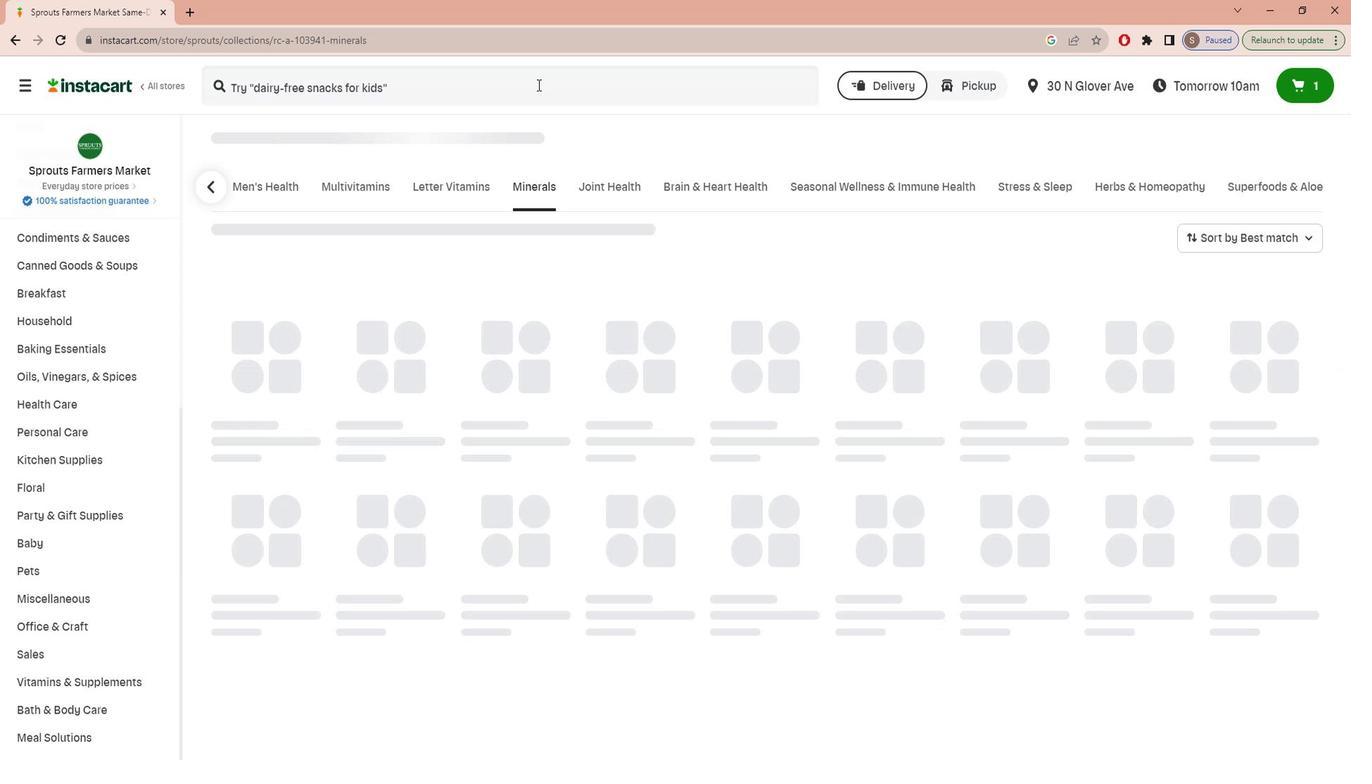 
Action: Key pressed j<Key.caps_lock>ARROW<Key.space><Key.caps_lock>f<Key.caps_lock>ORMULAS<Key.space><Key.caps_lock>m<Key.caps_lock>ETHYL<Key.space><Key.caps_lock>b-12<Key.space>c<Key.caps_lock>HERRY<Key.space><Key.caps_lock>f<Key.caps_lock>LAVOR<Key.space>5000<Key.space><Key.caps_lock>m<Key.caps_lock>CG<Key.enter>
Screenshot: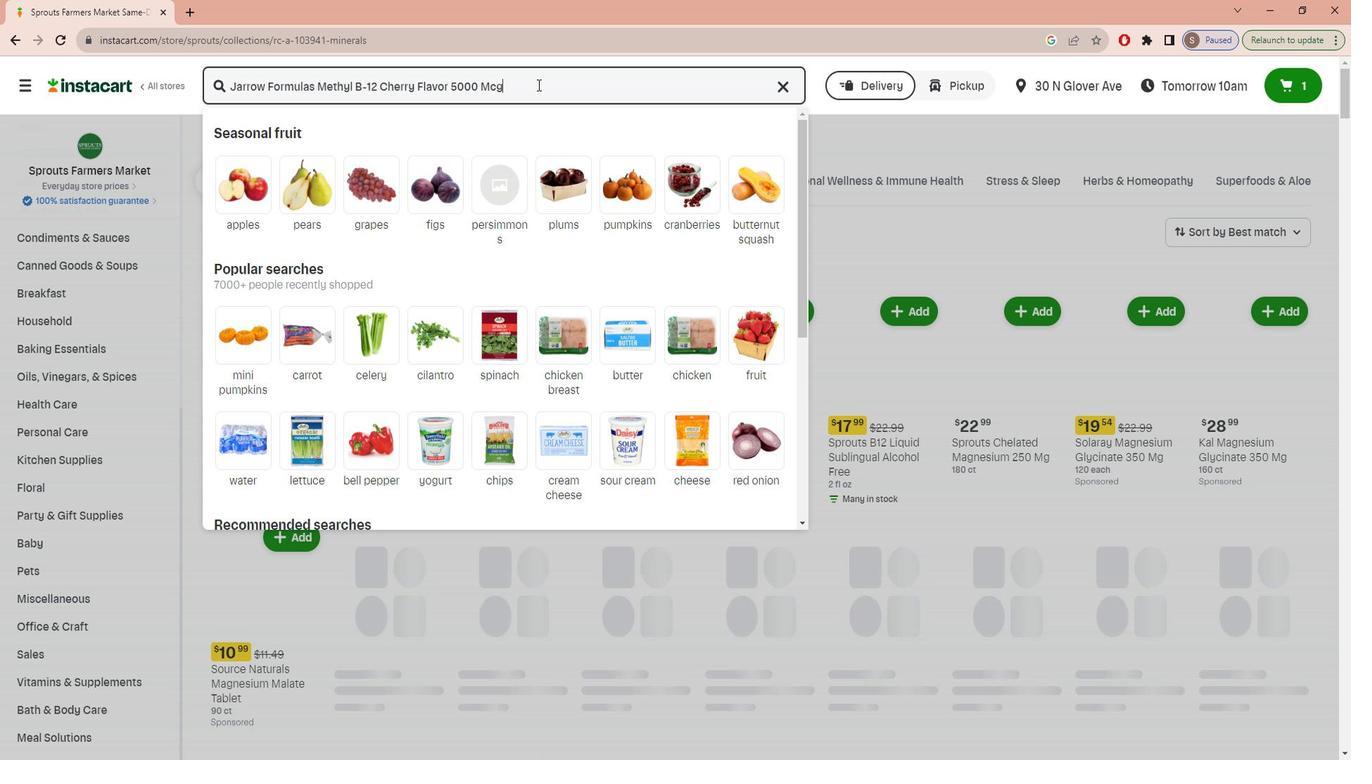 
Action: Mouse moved to (399, 232)
Screenshot: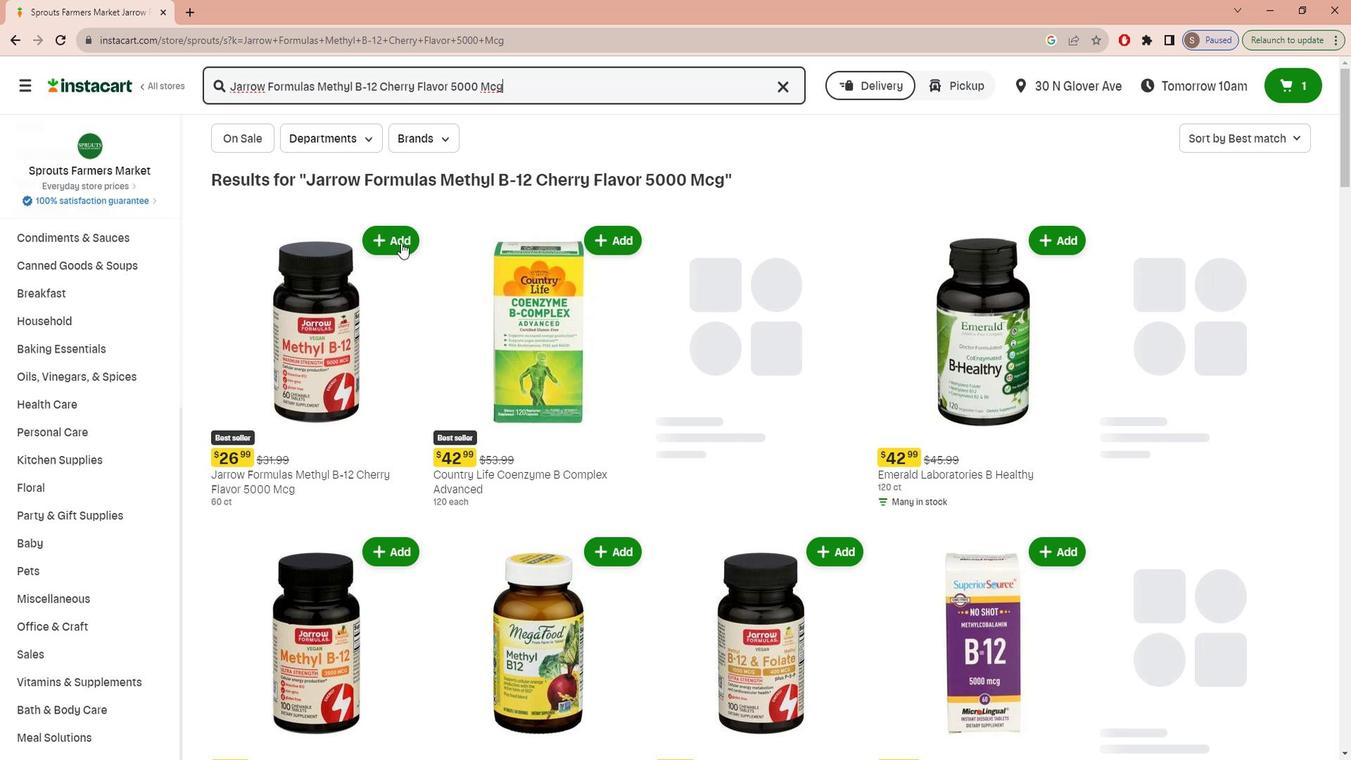 
Action: Mouse pressed left at (399, 232)
Screenshot: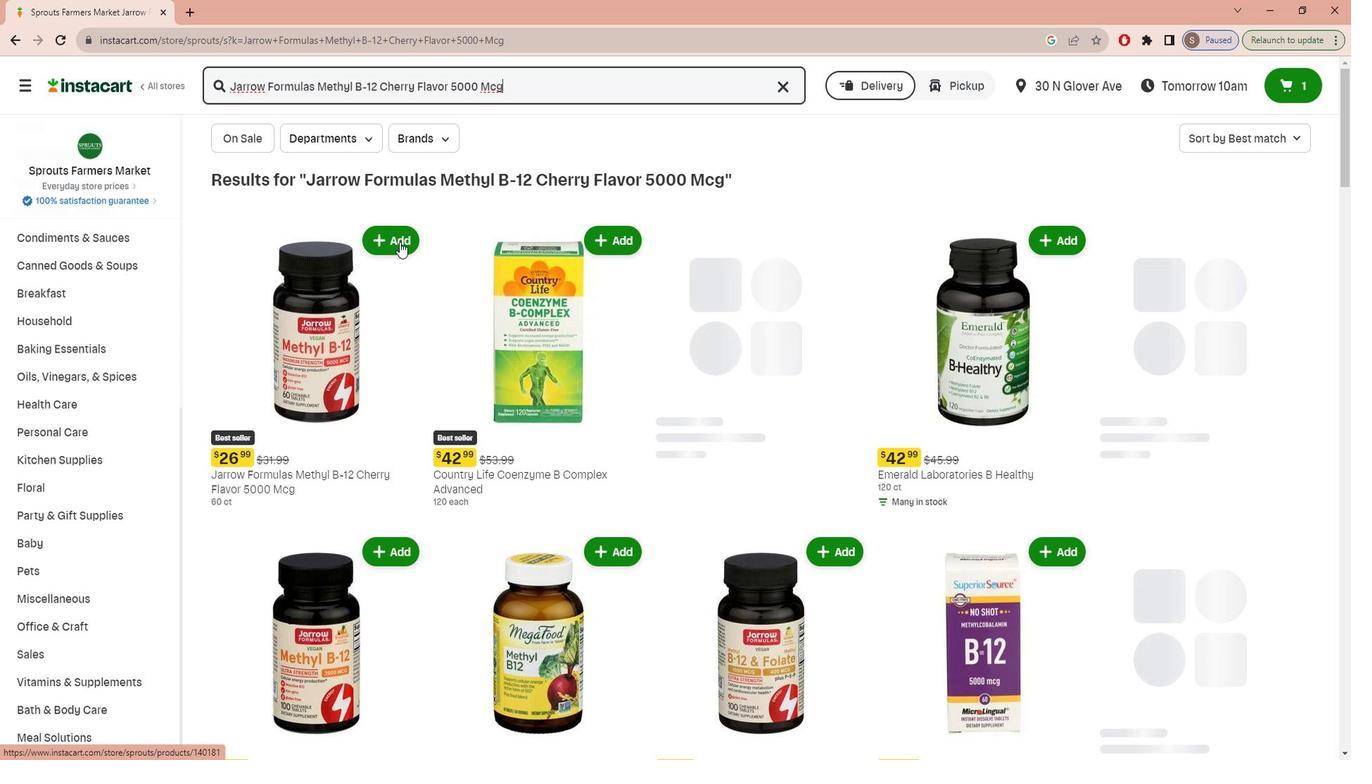 
Action: Mouse moved to (410, 329)
Screenshot: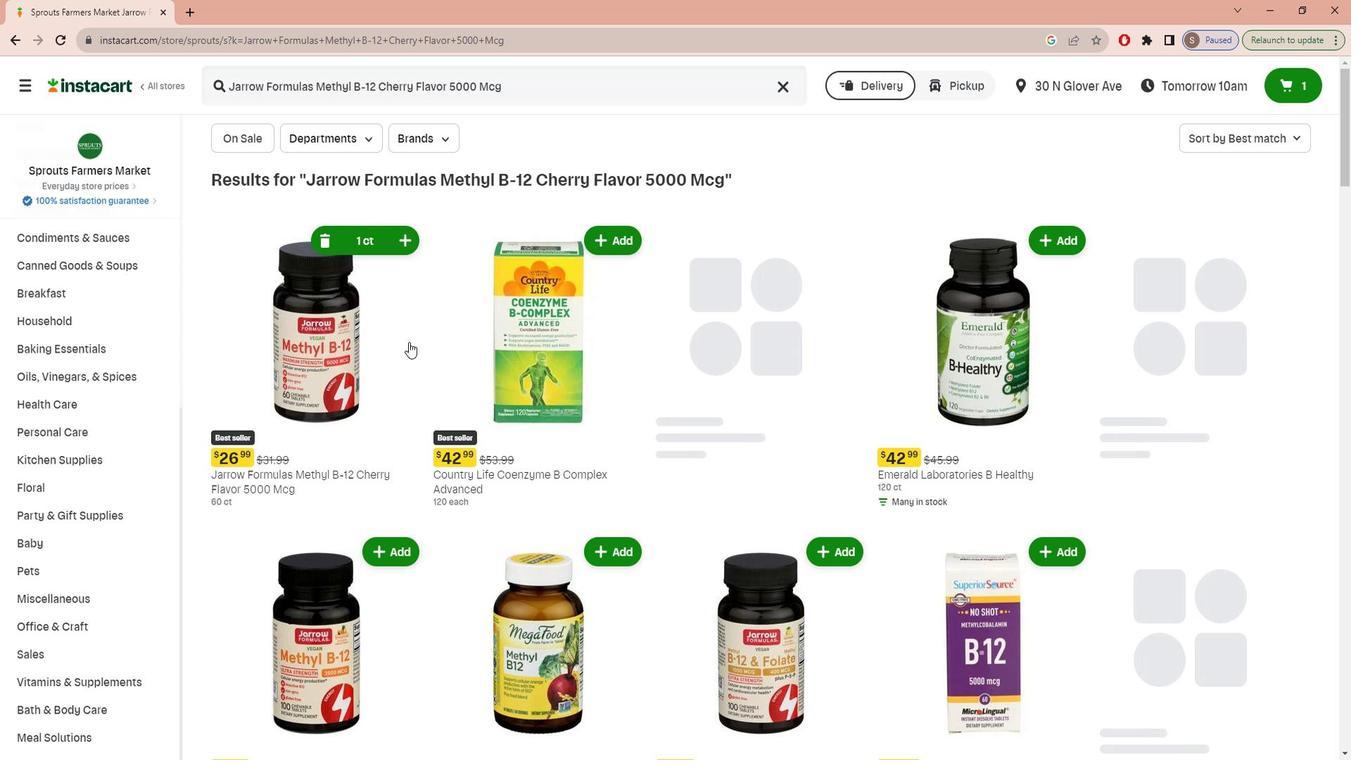 
